 Task: Open a blank sheet, save the file as Volunteerism.doc and add heading 'Volunteerism'Volunteerism ,with the parapraph,with the parapraph Volunteering offers numerous benefits, both for individuals and communities. It provides a sense of purpose, promotes personal growth, and fosters a stronger sense of empathy and social connection. Volunteering can make a positive impact on society while bringing fulfillment and satisfaction to the volunteers themselves.Apply Font Style Alef And font size 12. Apply font style in  Heading Bodoni MT and font size 16 Change heading alignment to  Left
Action: Mouse moved to (21, 22)
Screenshot: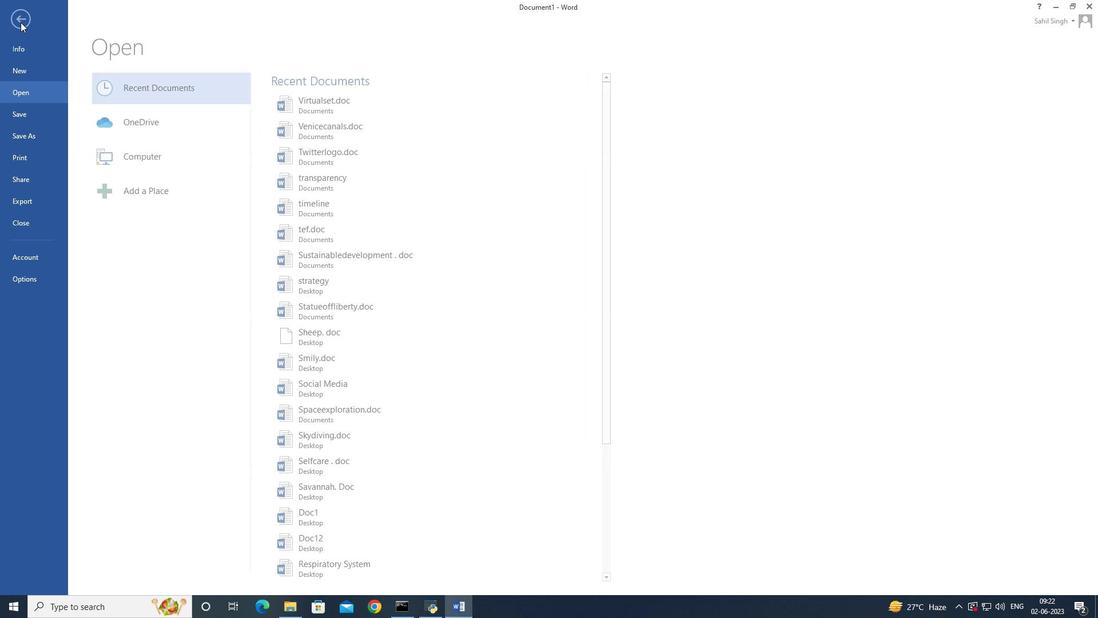 
Action: Mouse pressed left at (21, 22)
Screenshot: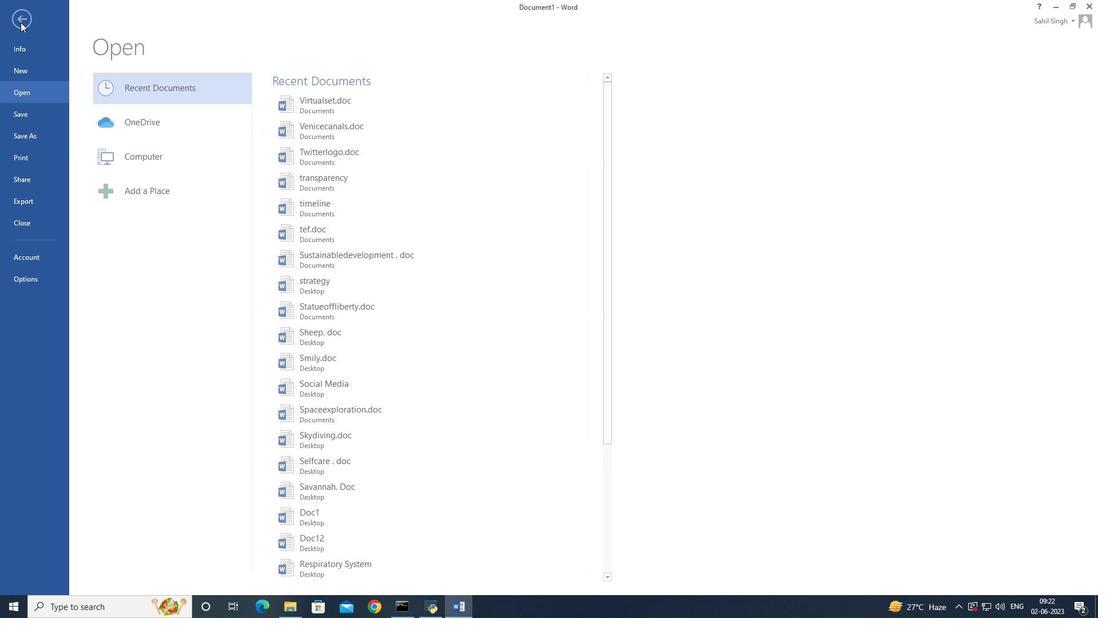 
Action: Mouse moved to (37, 68)
Screenshot: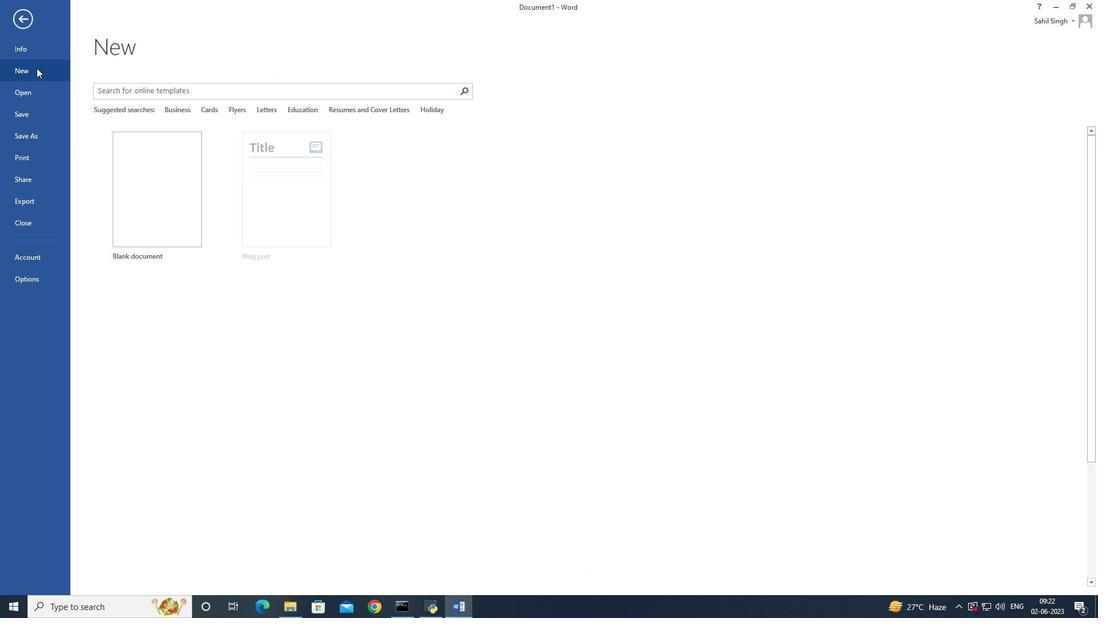 
Action: Mouse pressed left at (37, 68)
Screenshot: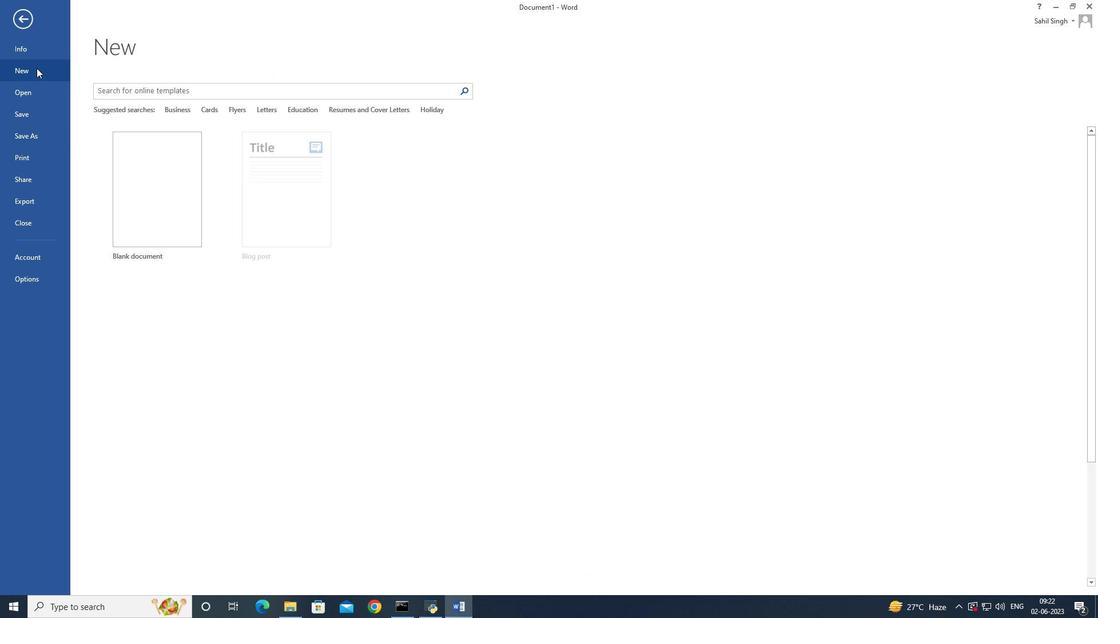 
Action: Mouse moved to (150, 175)
Screenshot: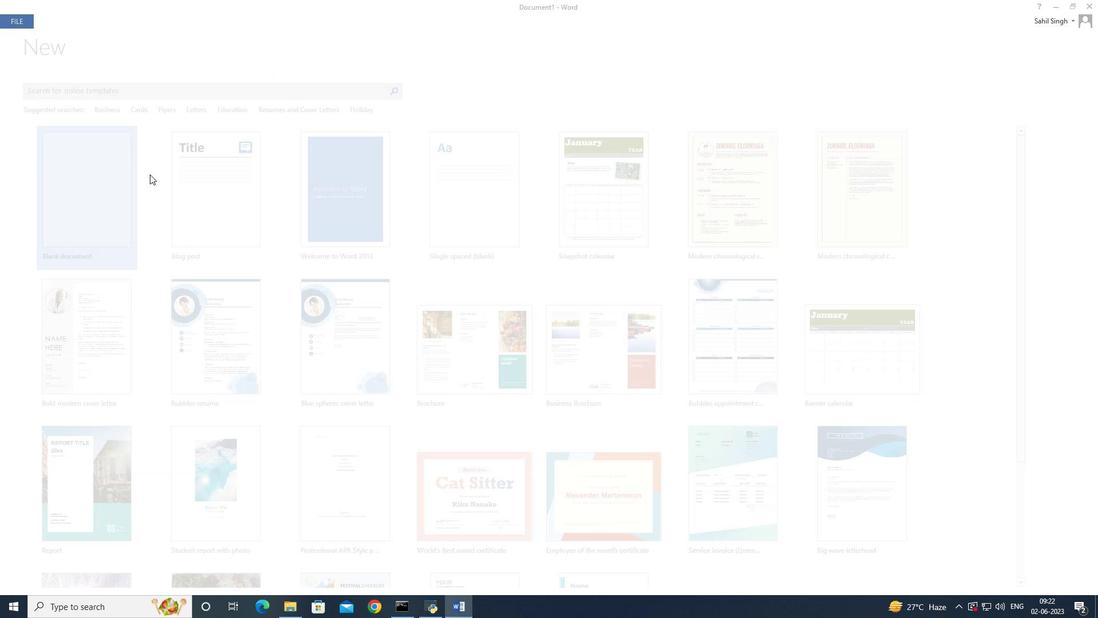 
Action: Mouse pressed left at (150, 175)
Screenshot: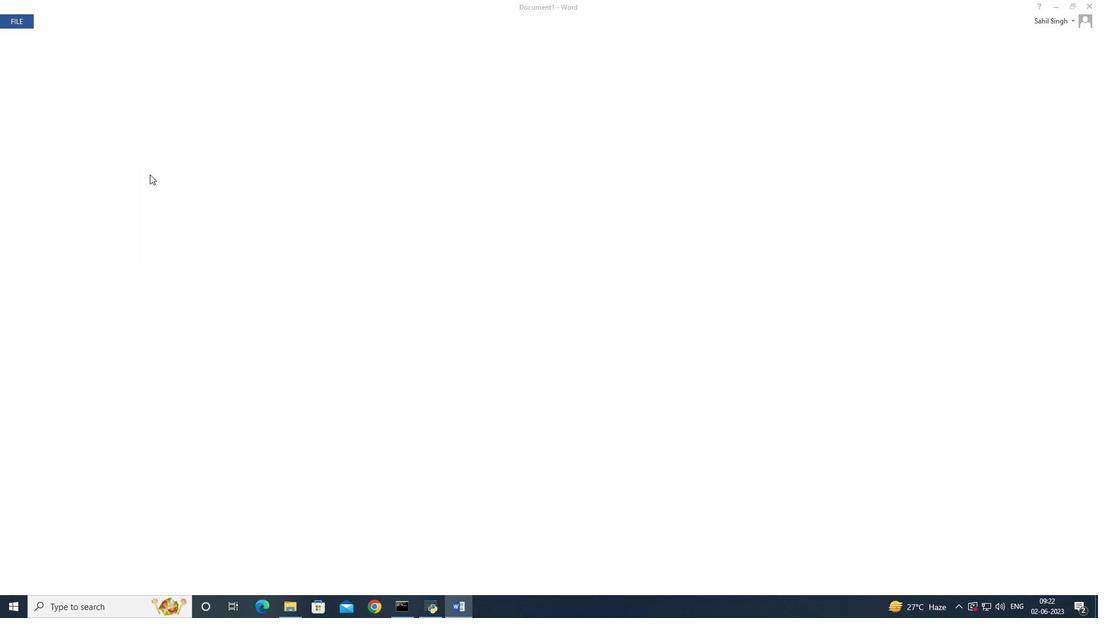 
Action: Mouse moved to (17, 21)
Screenshot: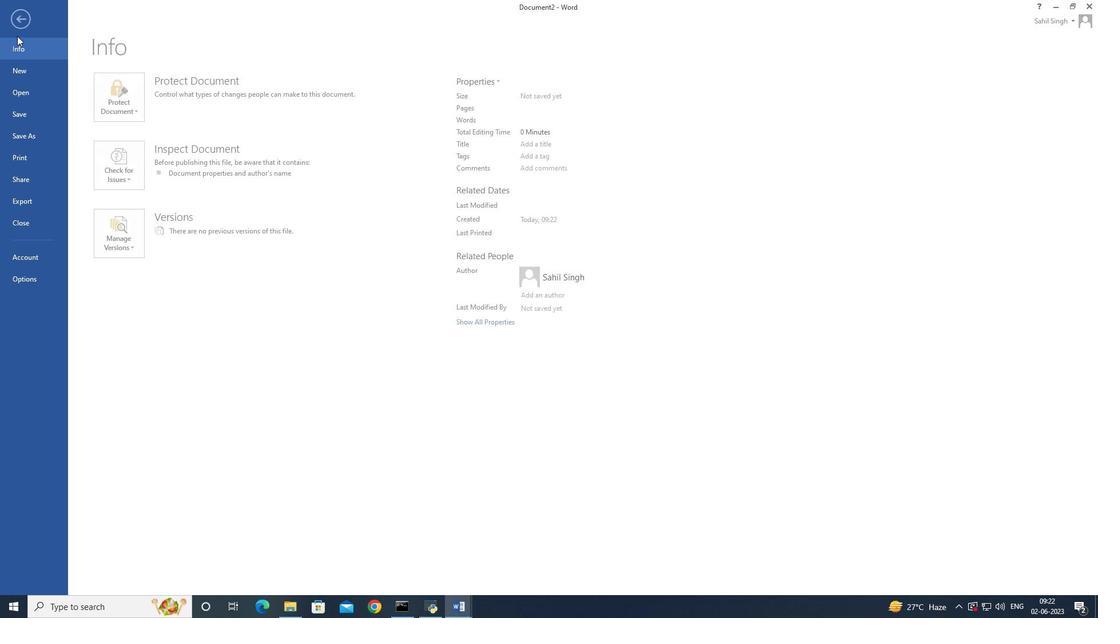 
Action: Mouse pressed left at (17, 21)
Screenshot: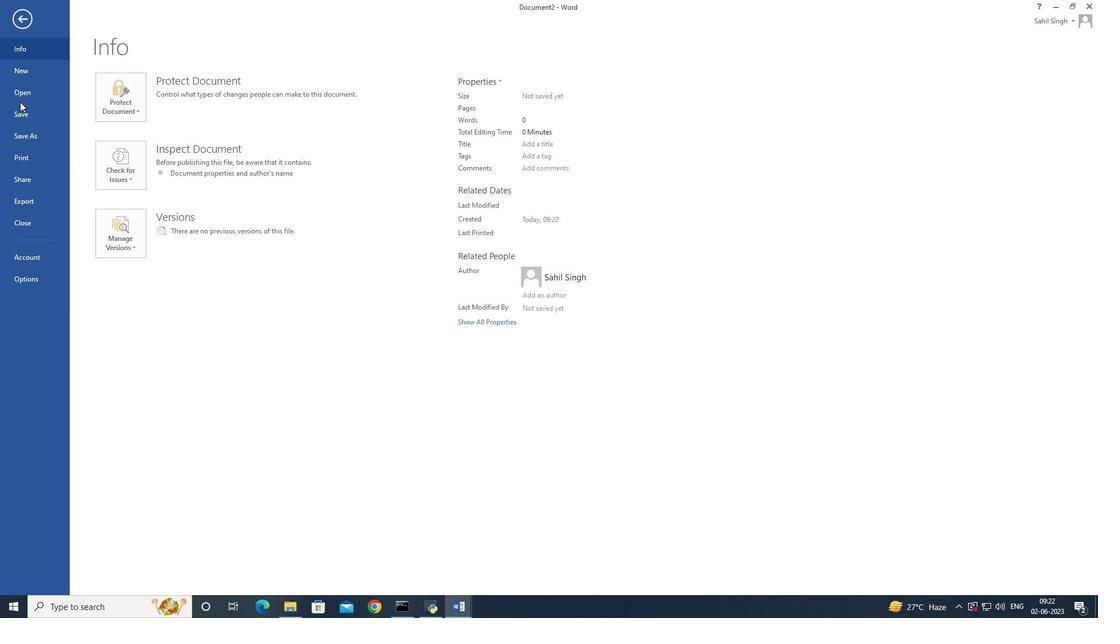 
Action: Mouse moved to (45, 134)
Screenshot: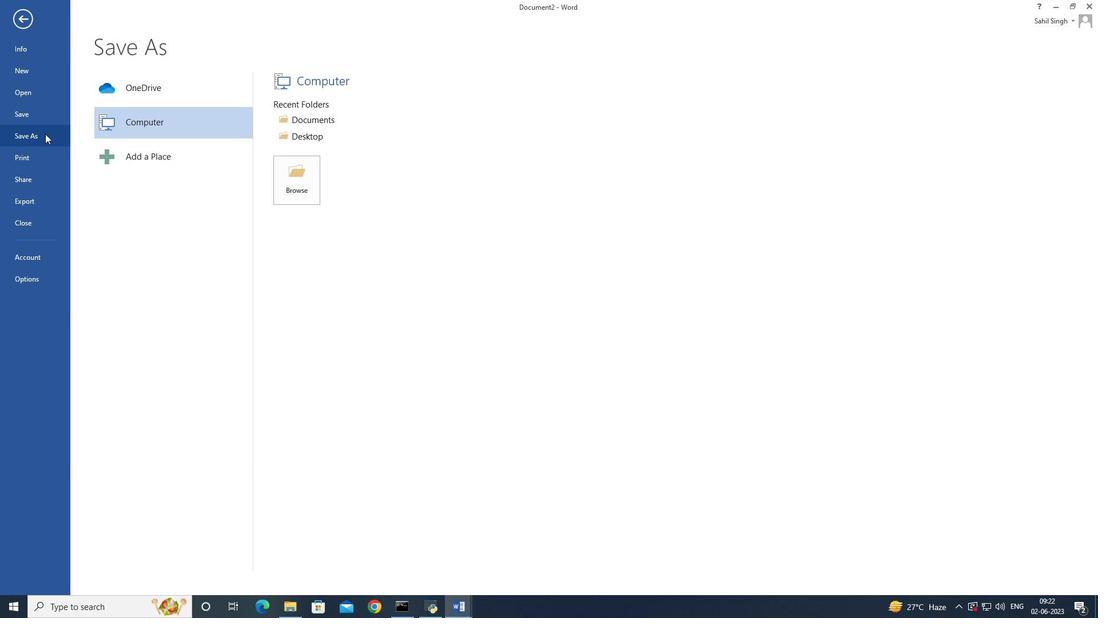 
Action: Mouse pressed left at (45, 134)
Screenshot: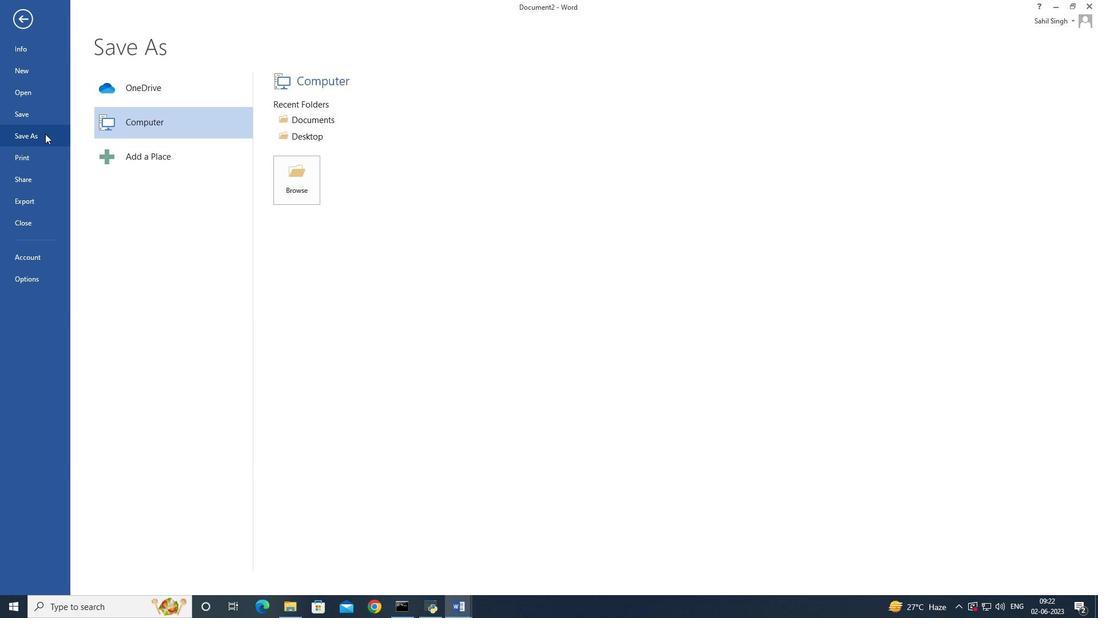 
Action: Mouse moved to (340, 119)
Screenshot: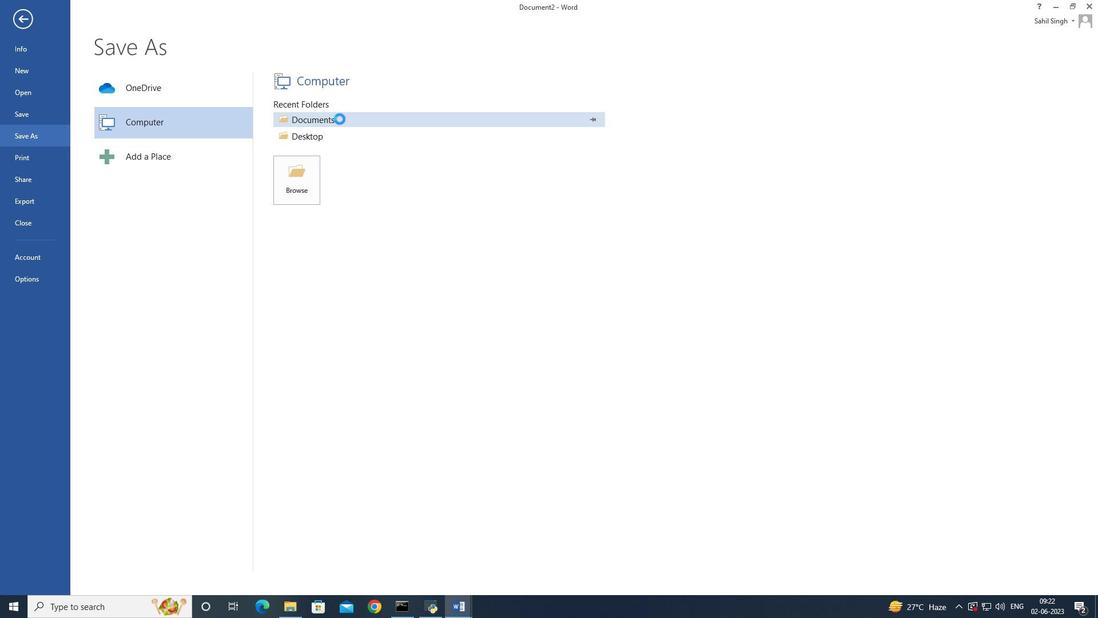 
Action: Mouse pressed left at (340, 119)
Screenshot: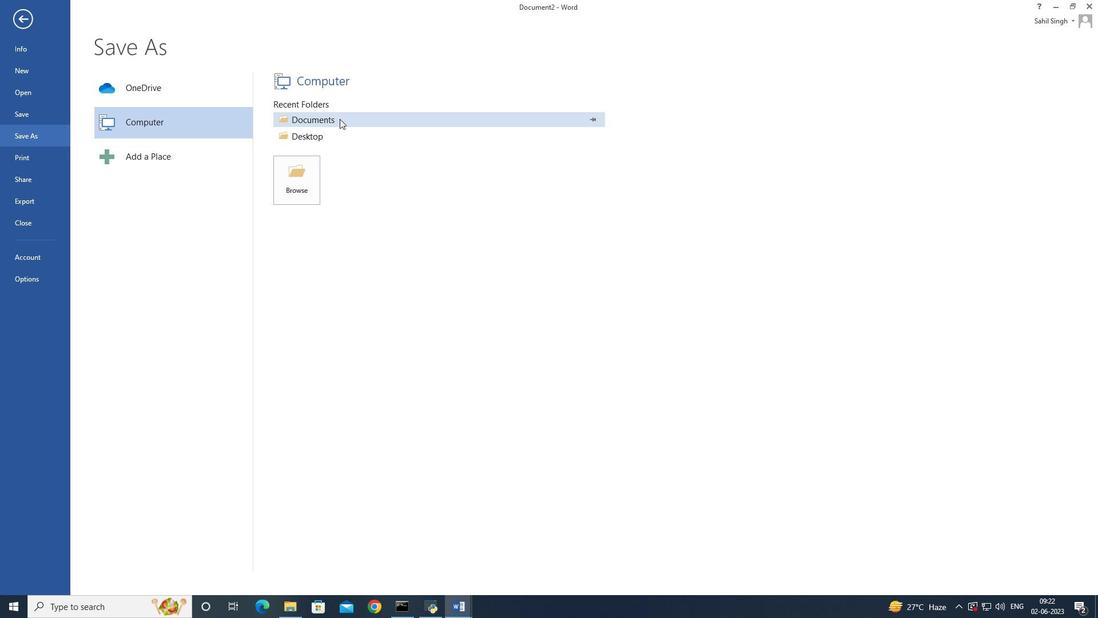
Action: Mouse moved to (124, 255)
Screenshot: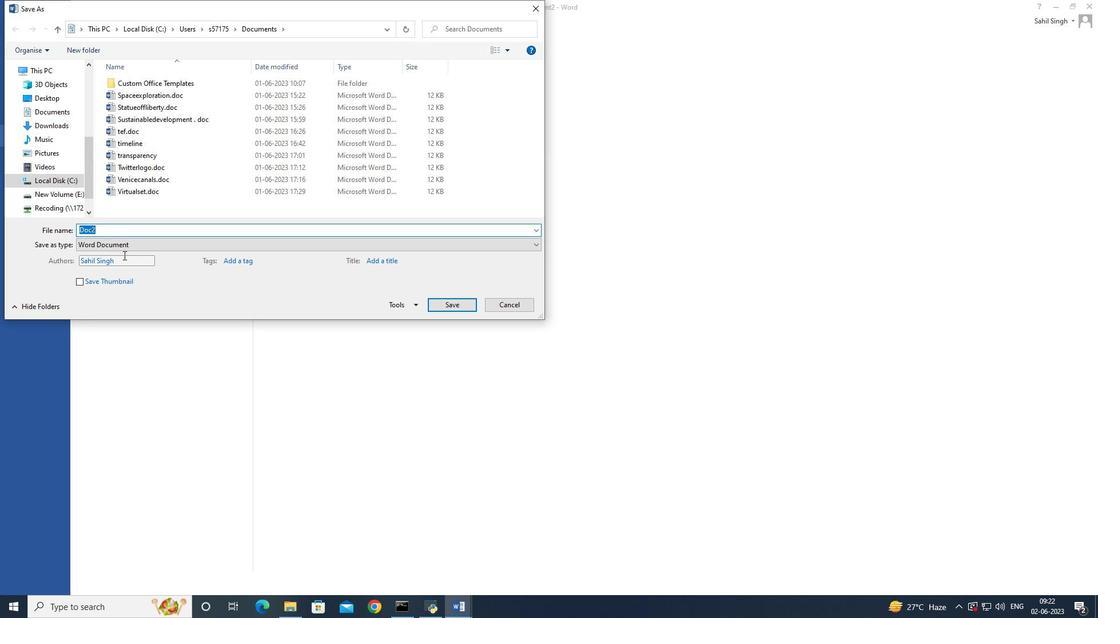 
Action: Key pressed <Key.backspace><Key.shift>Volunteerisn<Key.backspace>m.<Key.space>doc
Screenshot: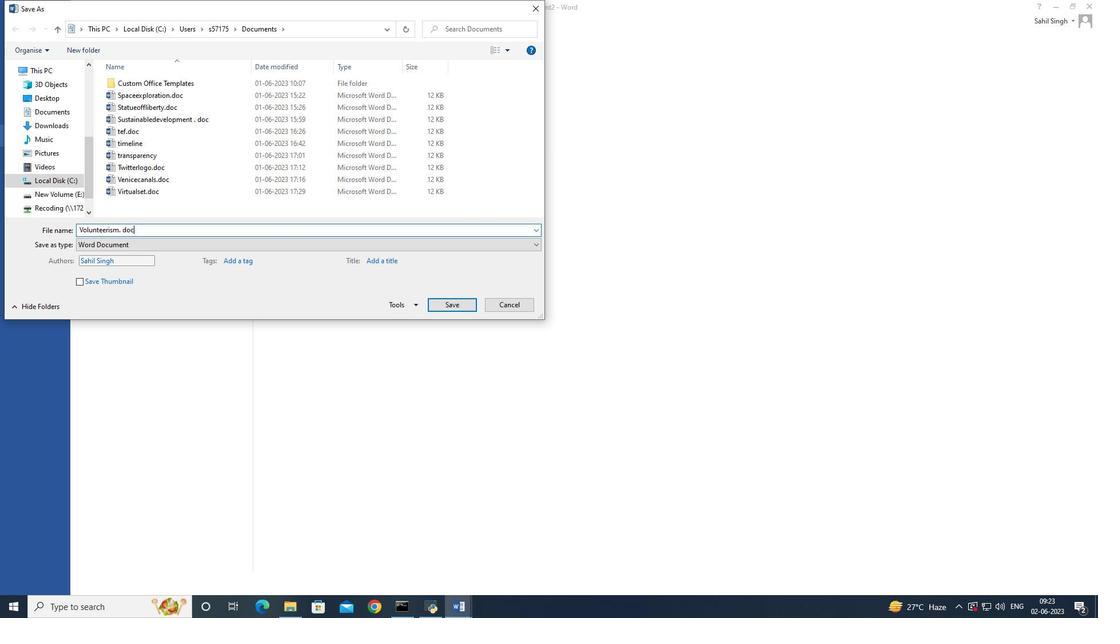 
Action: Mouse moved to (448, 306)
Screenshot: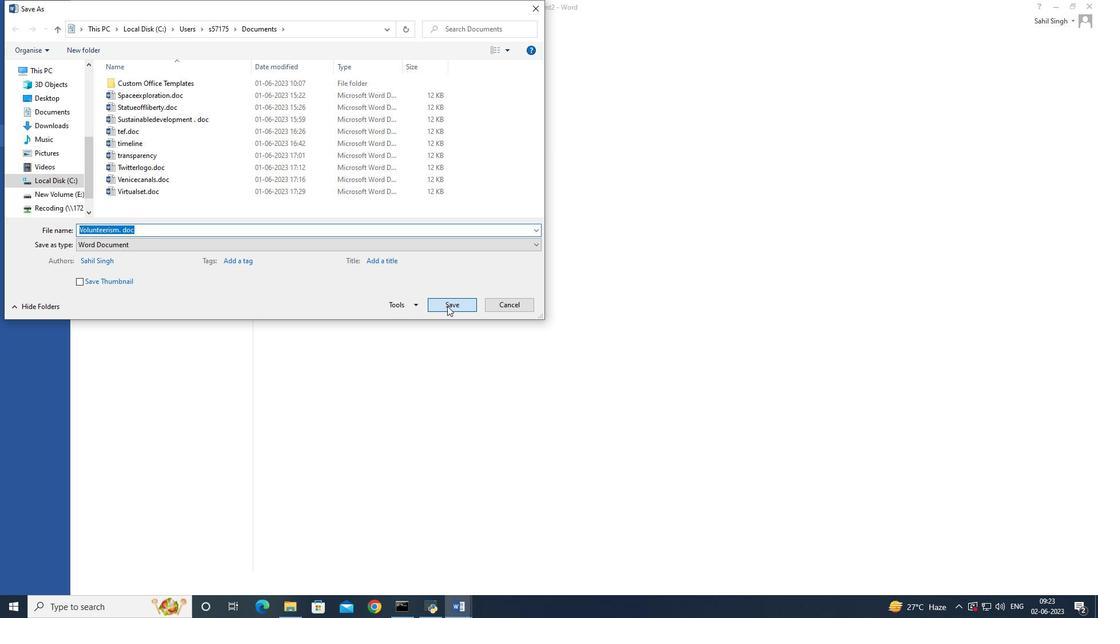 
Action: Mouse pressed left at (448, 306)
Screenshot: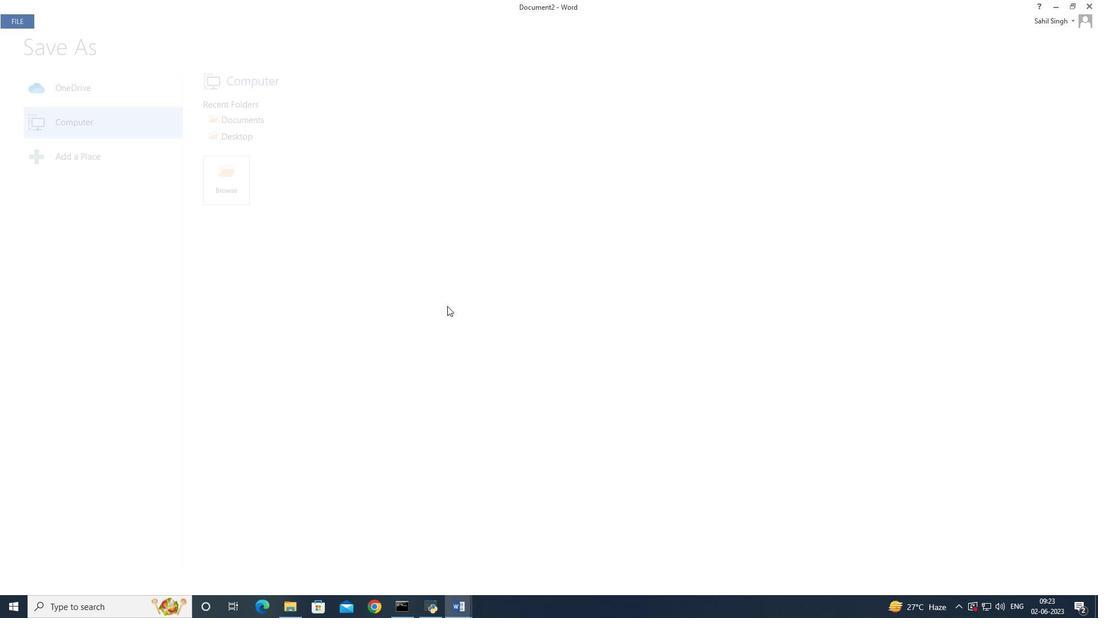
Action: Mouse moved to (429, 51)
Screenshot: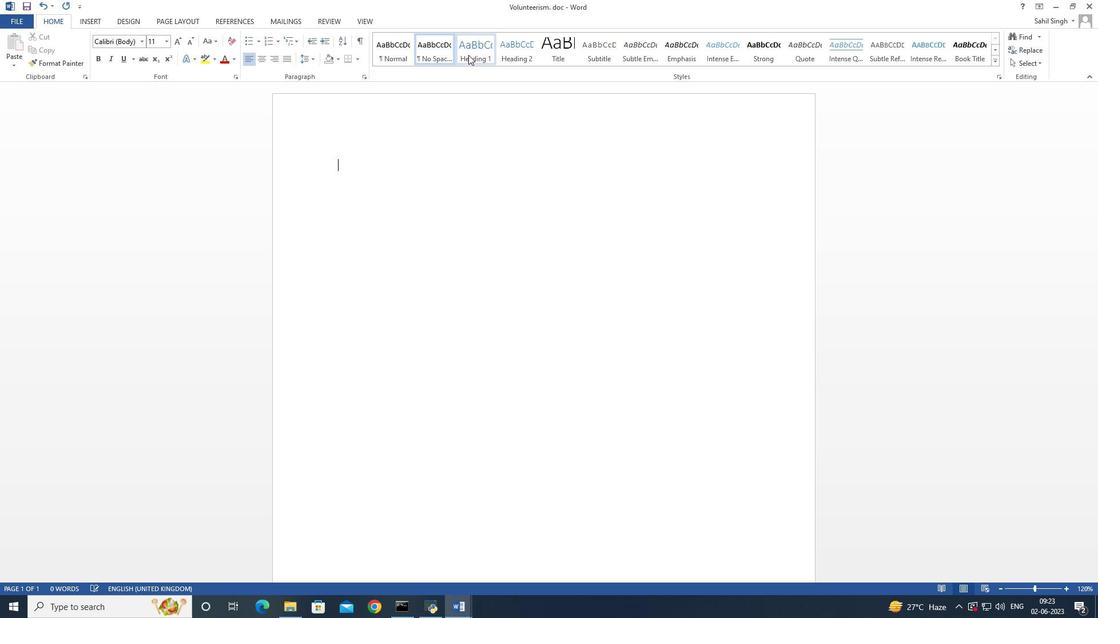 
Action: Mouse pressed left at (429, 51)
Screenshot: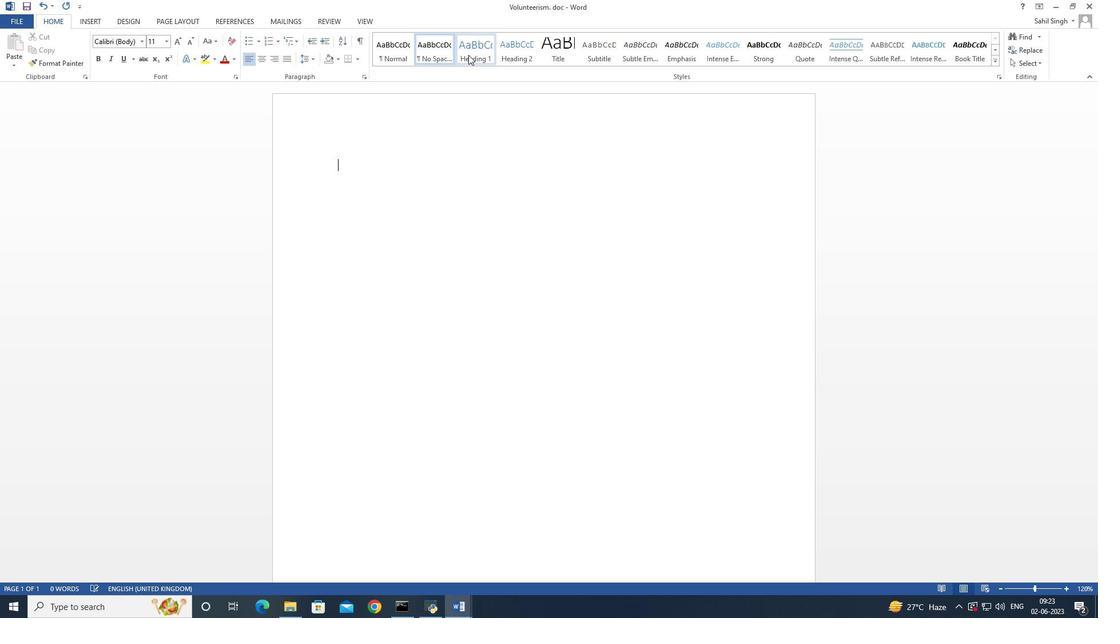 
Action: Mouse moved to (470, 55)
Screenshot: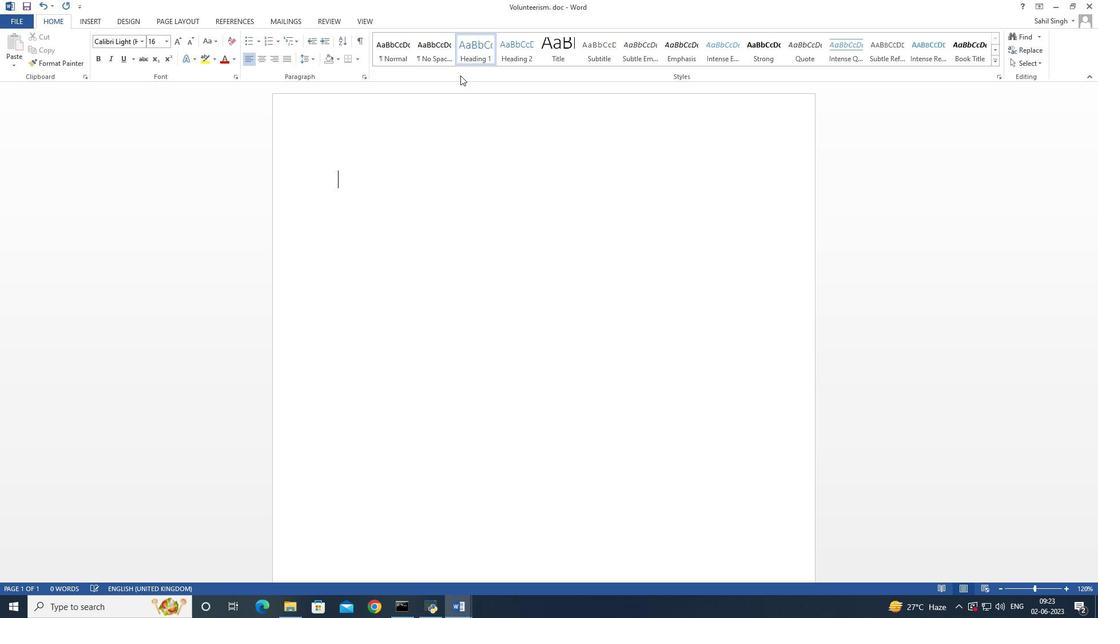 
Action: Mouse pressed left at (470, 55)
Screenshot: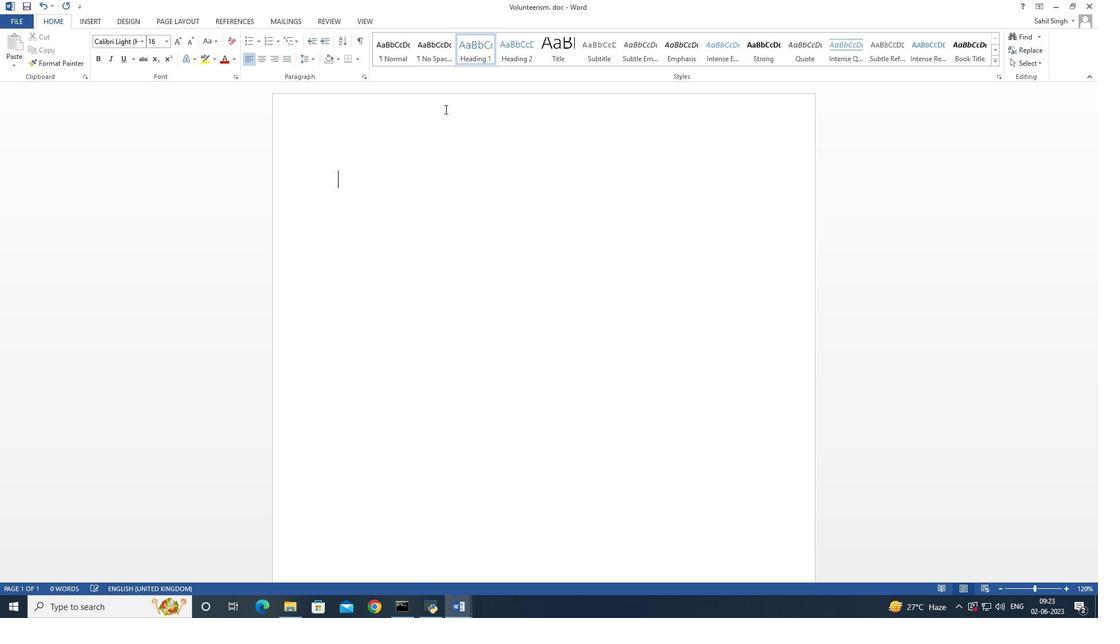 
Action: Mouse moved to (444, 117)
Screenshot: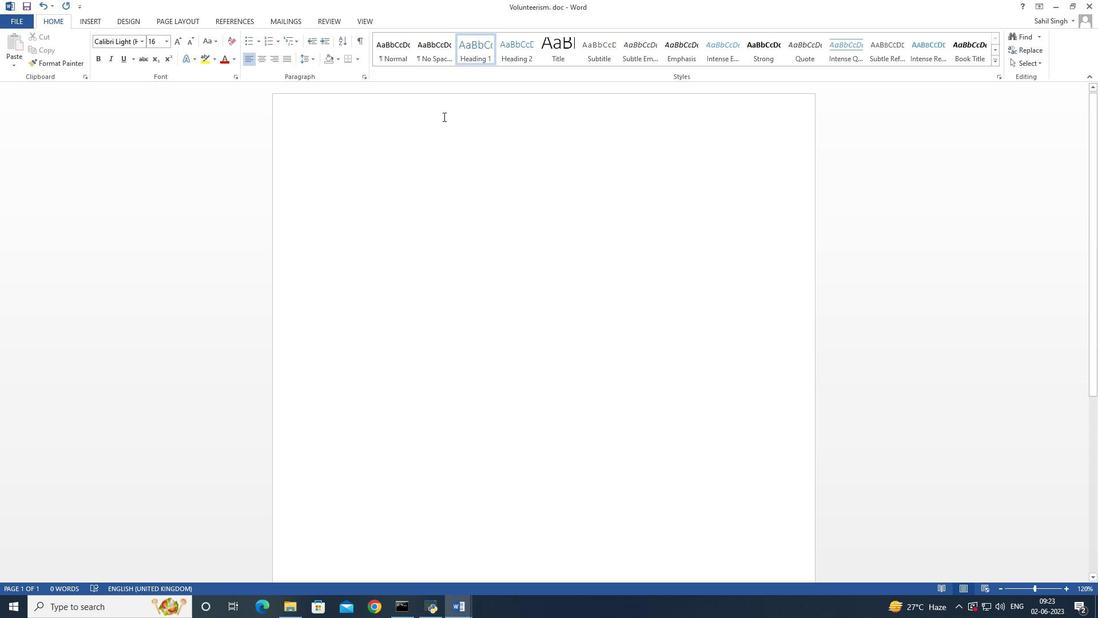 
Action: Key pressed <Key.shift><Key.shift><Key.shift><Key.shift><Key.shift>Volunteerism<Key.space><Key.space><Key.enter><Key.shift>Volunteerism<Key.space>with<Key.space><Key.backspace><Key.backspace><Key.backspace><Key.backspace><Key.backspace>offers<Key.space>numerous<Key.space>benefits<Key.space>,<Key.space><Key.backspace><Key.backspace><Key.backspace>,<Key.space>both<Key.space>for<Key.space>individuals<Key.space>and<Key.space>communities<Key.space>,.<Key.backspace><Key.backspace>,<Key.backspace><Key.backspace>.<Key.space>it<Key.space>provides<Key.space>a<Key.space>sense<Key.space>of<Key.space>purpose<Key.space>promotes<Key.space>personal<Key.space>growth<Key.space>,<Key.space><Key.backspace><Key.backspace><Key.backspace>,<Key.space>and<Key.space>fosters<Key.space>a<Key.space>stronger<Key.space>sense<Key.space>of<Key.space>empathy<Key.space>and<Key.space>social<Key.space>connection.<Key.space>volunteering<Key.space>can<Key.space>make<Key.space>a<Key.space>p<Key.backspace><Key.backspace>
Screenshot: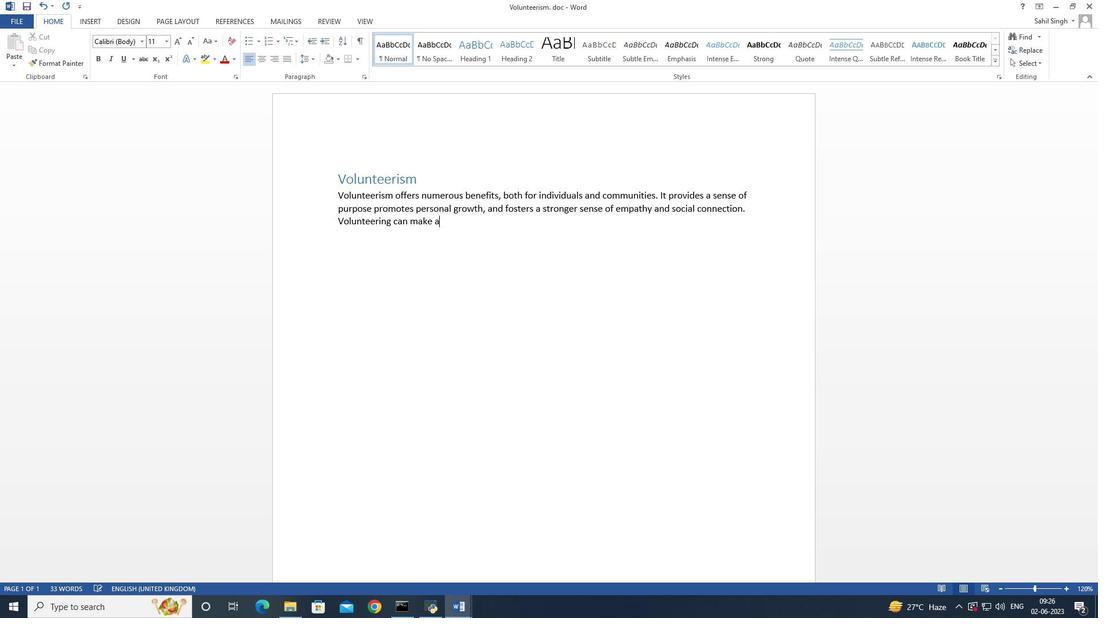 
Action: Mouse moved to (504, 263)
Screenshot: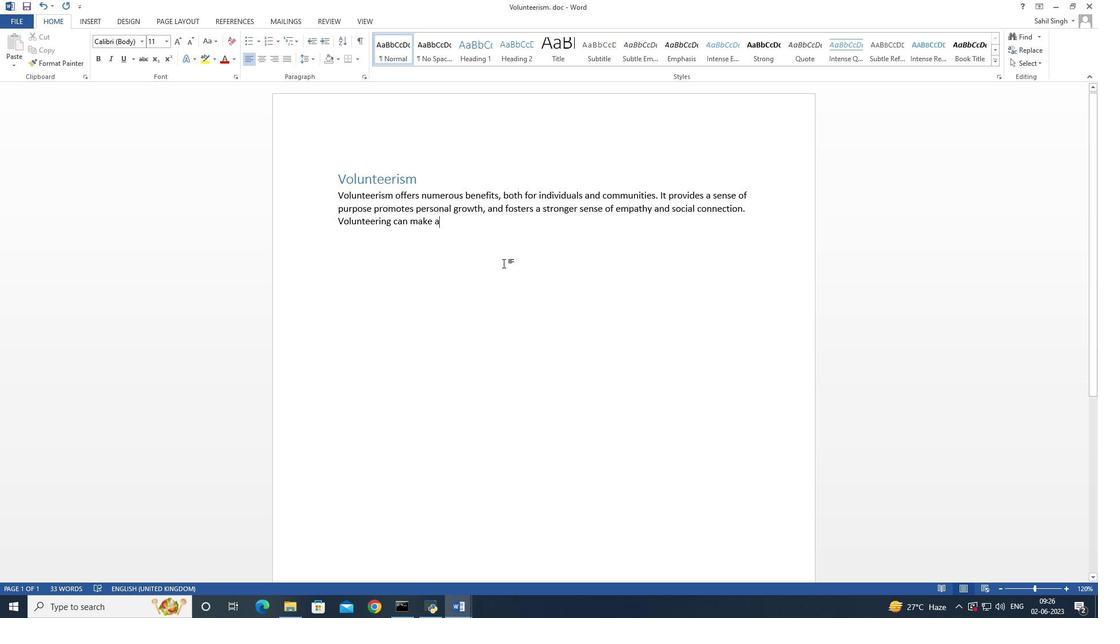 
Action: Key pressed <Key.space>
Screenshot: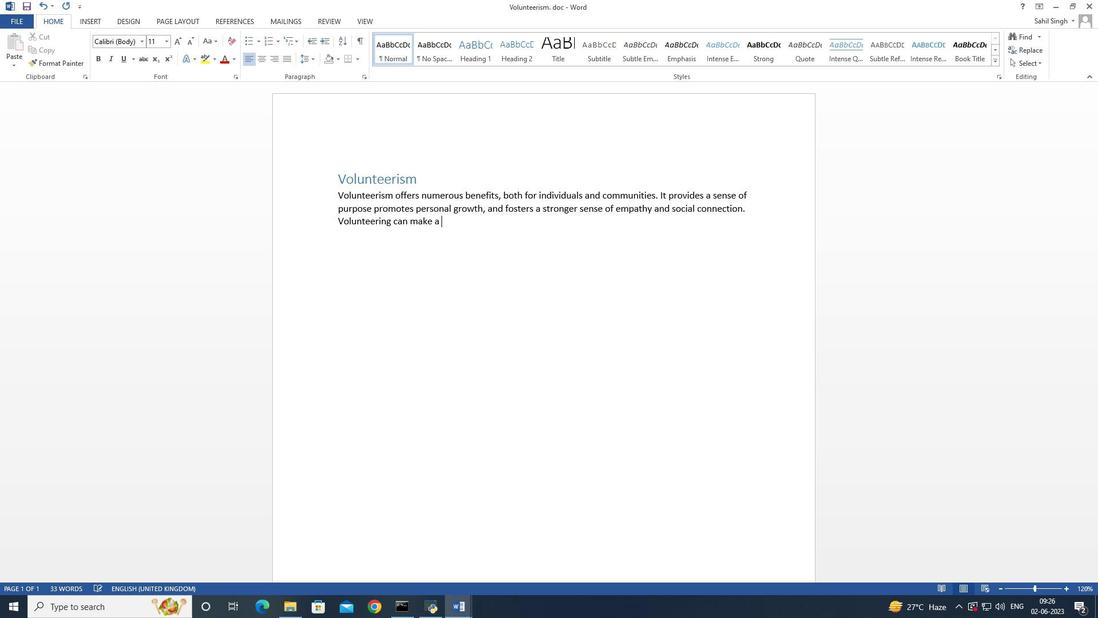 
Action: Mouse moved to (499, 242)
Screenshot: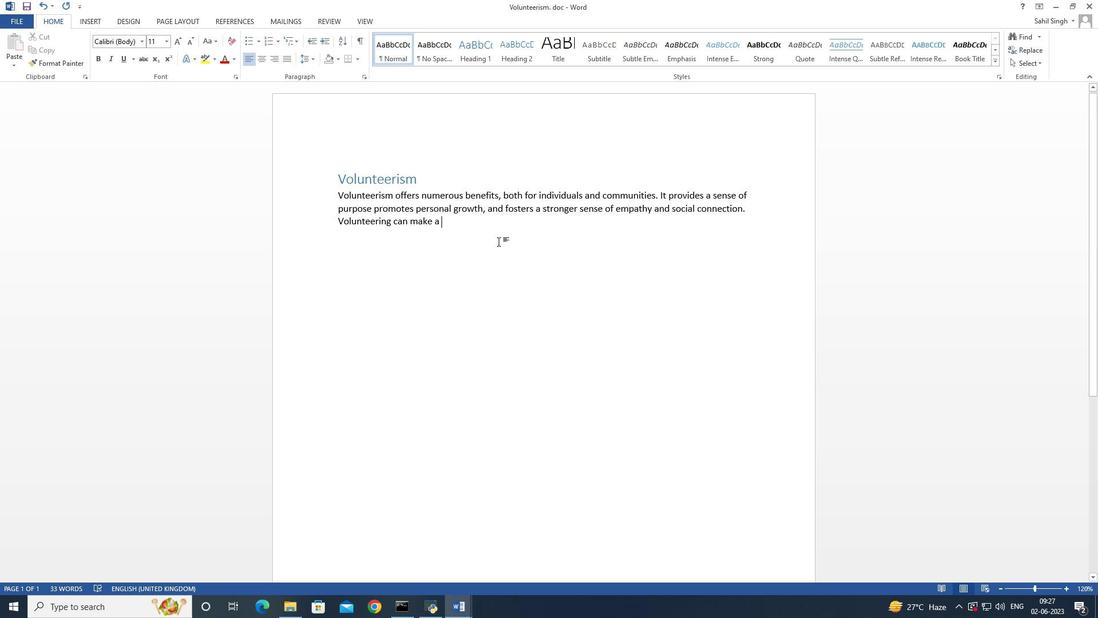 
Action: Key pressed positive<Key.space>impact<Key.space>on<Key.space>society<Key.space>while<Key.space>bringing<Key.space>fulfillment<Key.space>and<Key.space>satisfaction<Key.space>to<Key.space>the<Key.space>volunteering<Key.space>can<Key.space><Key.backspace><Key.backspace><Key.backspace><Key.backspace>them<Key.space>selves.
Screenshot: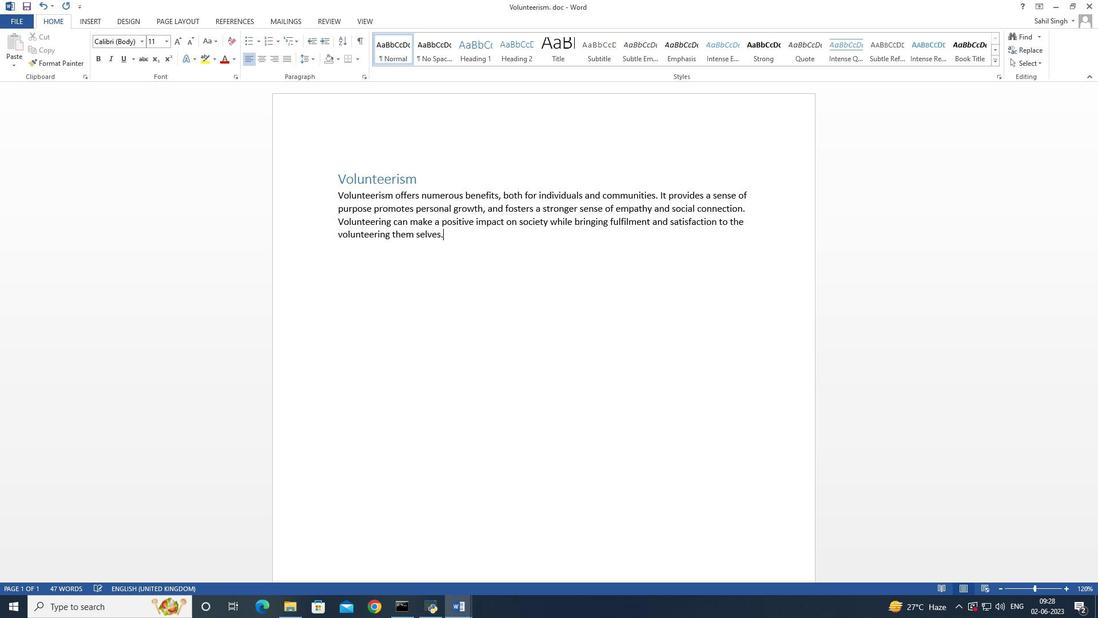 
Action: Mouse moved to (450, 236)
Screenshot: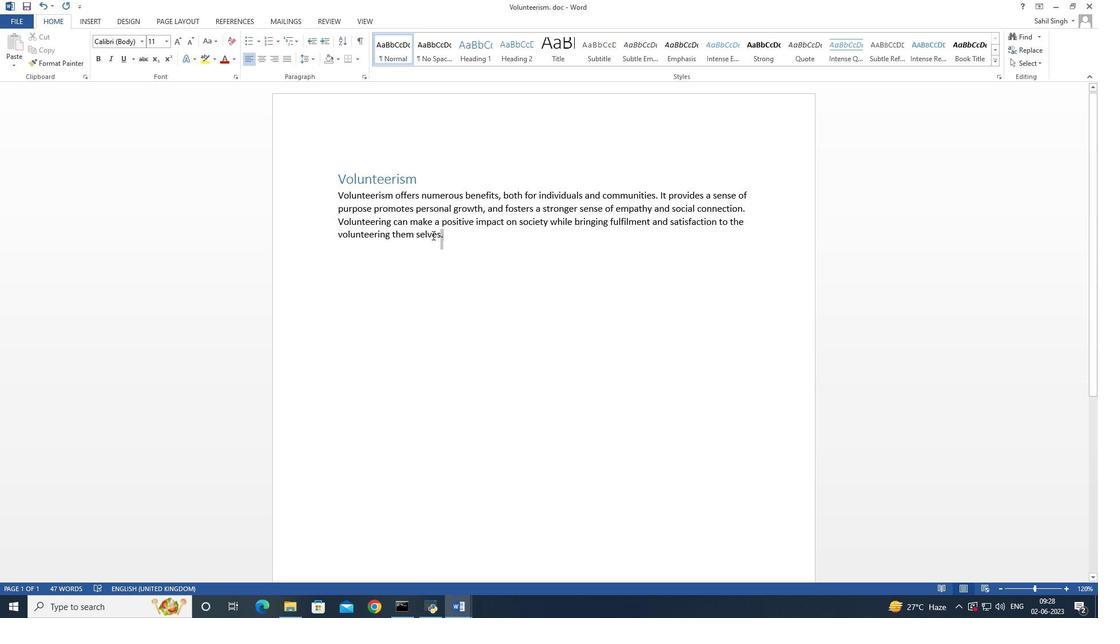 
Action: Mouse pressed left at (450, 236)
Screenshot: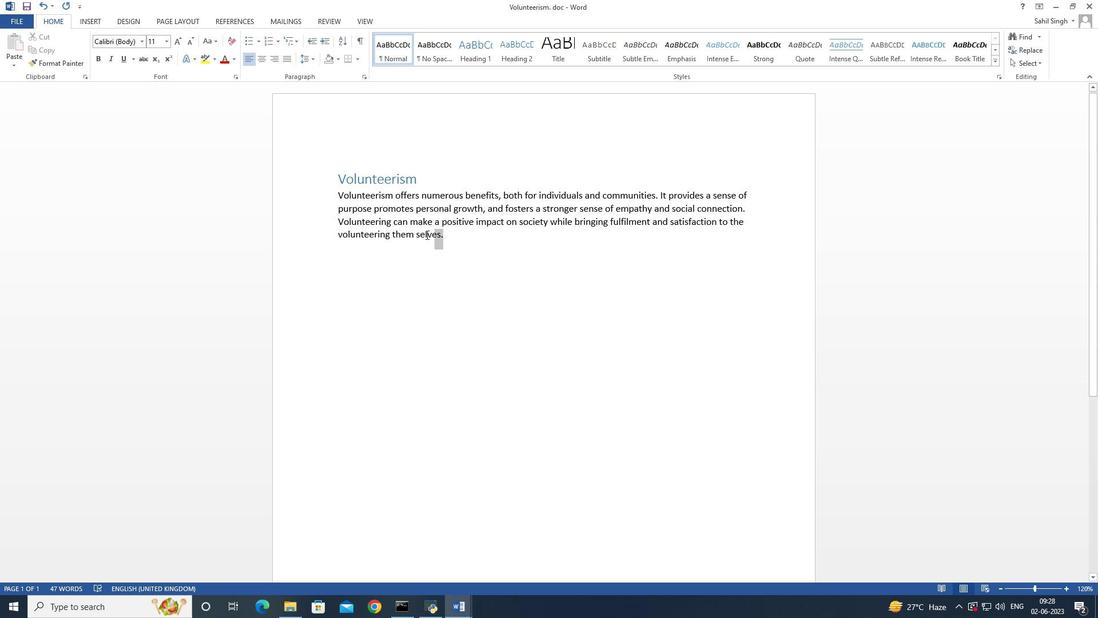 
Action: Mouse moved to (374, 159)
Screenshot: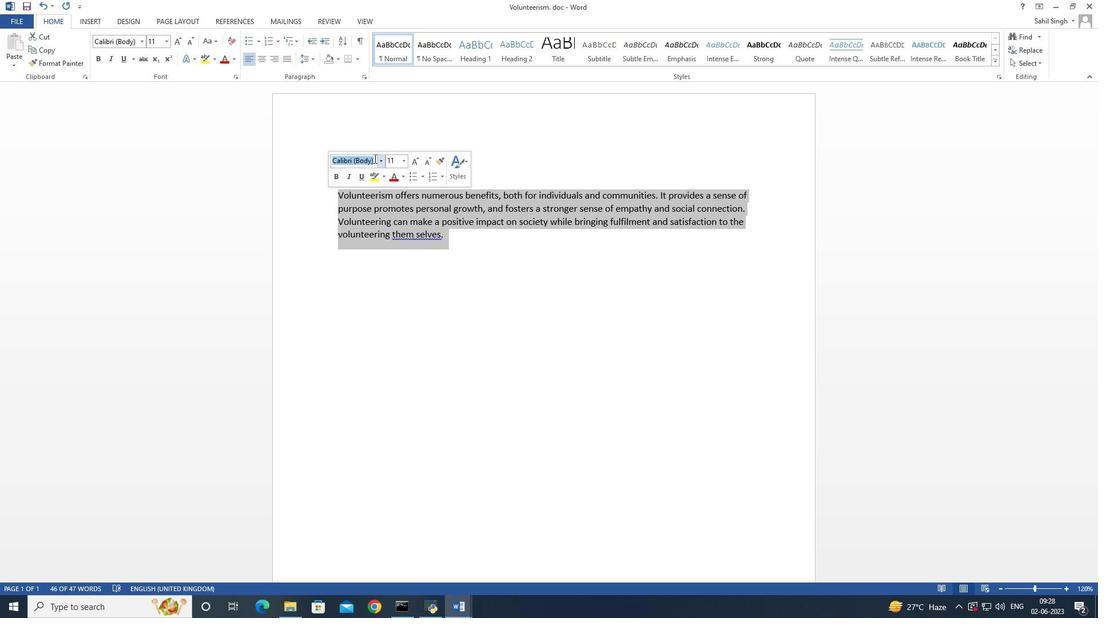 
Action: Mouse pressed left at (374, 159)
Screenshot: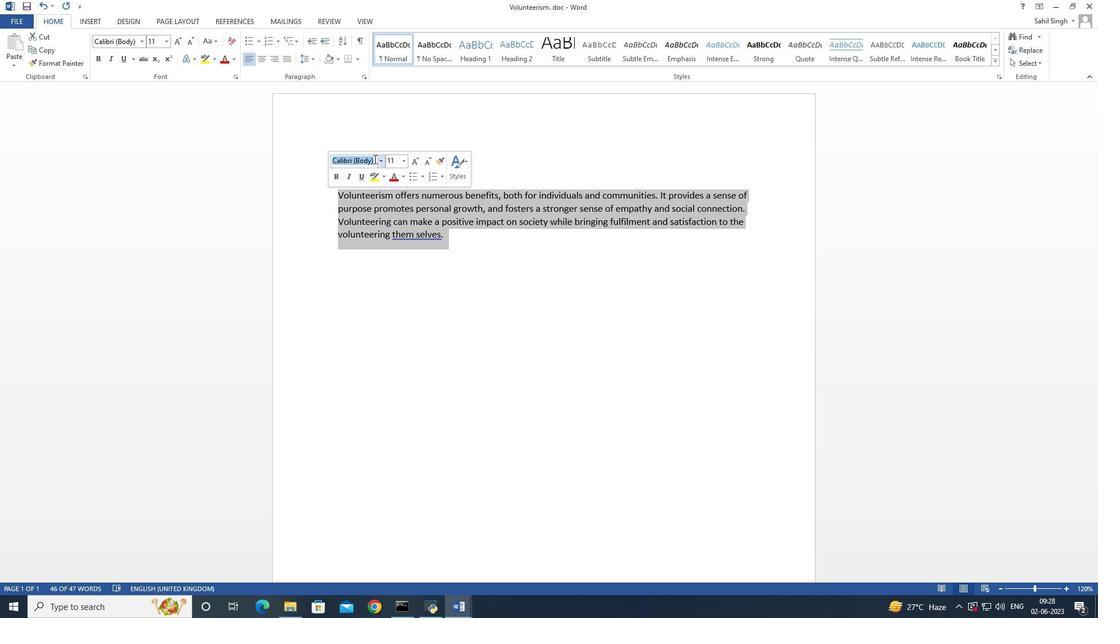 
Action: Mouse moved to (374, 159)
Screenshot: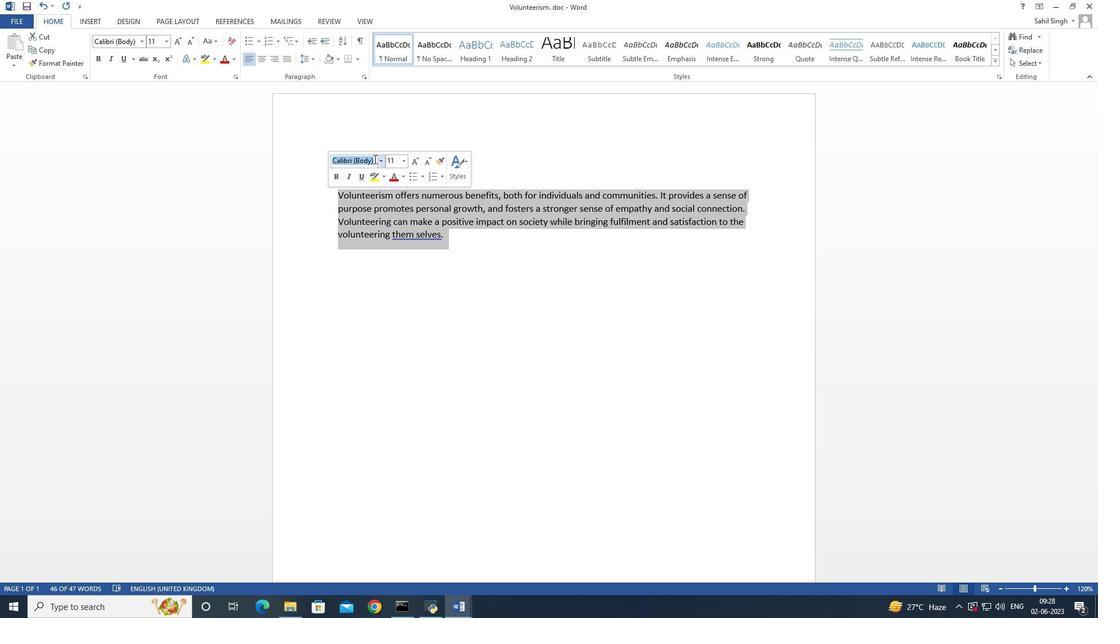 
Action: Key pressed <Key.shift>A<Key.enter>
Screenshot: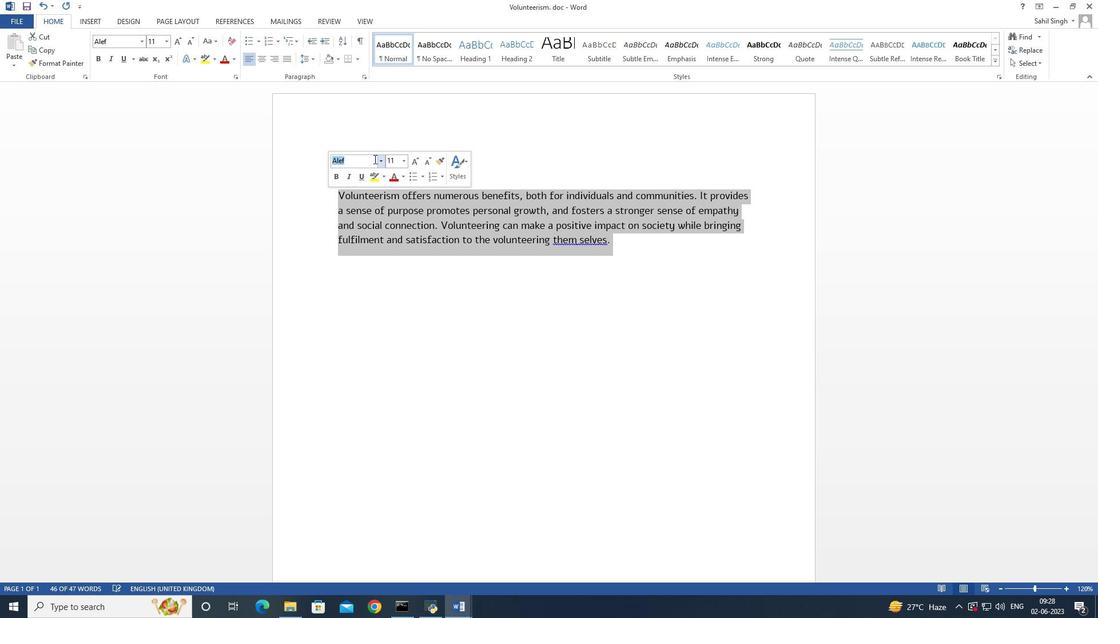 
Action: Mouse moved to (583, 418)
Screenshot: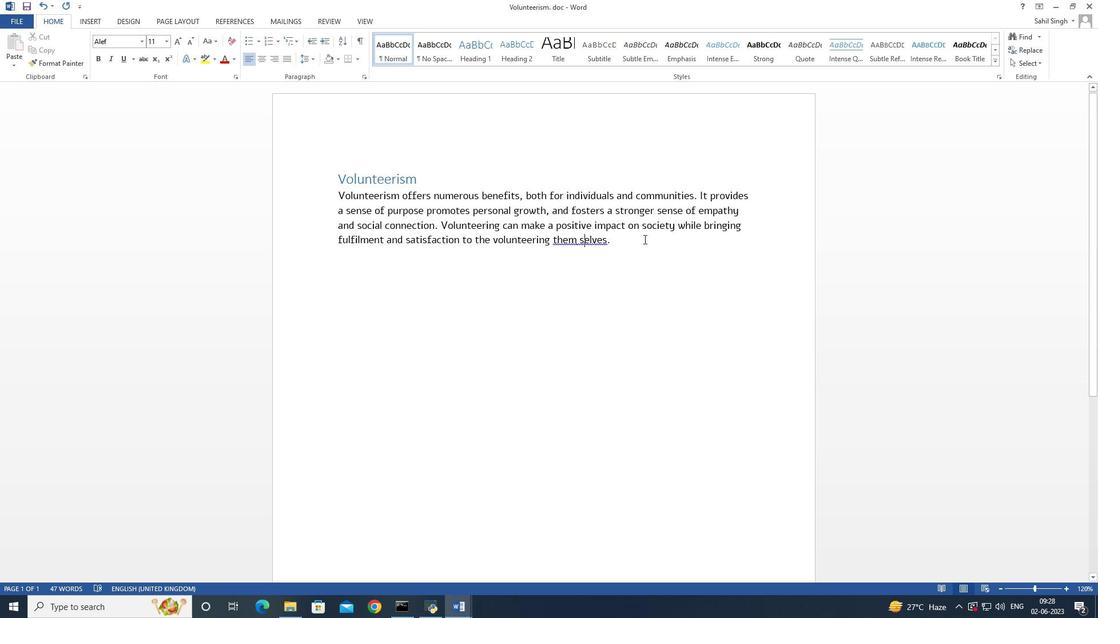 
Action: Mouse pressed left at (583, 418)
Screenshot: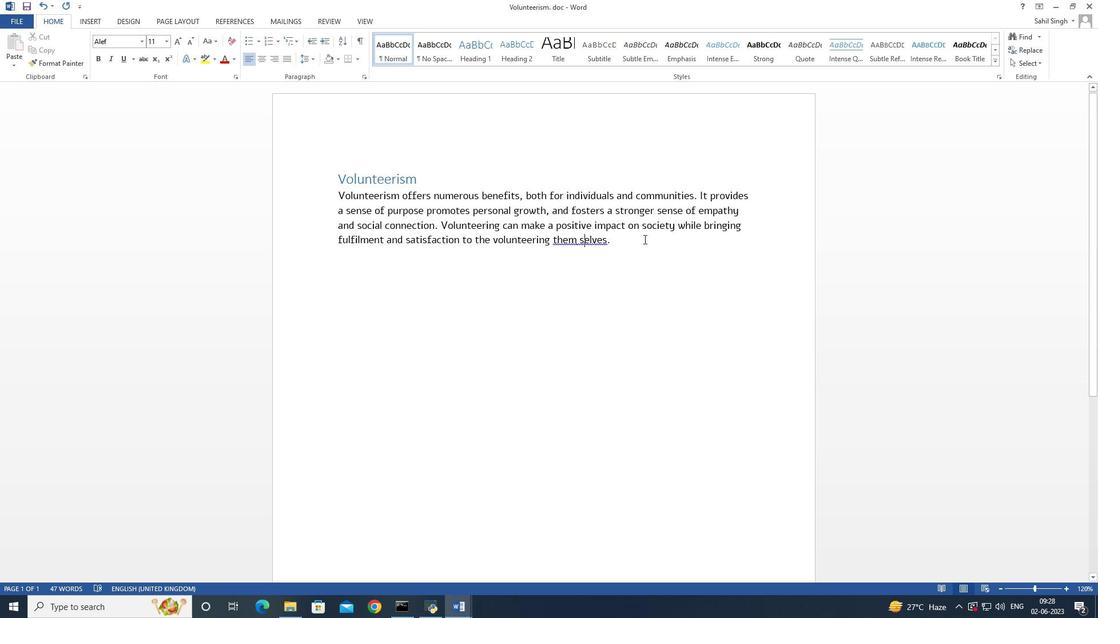 
Action: Mouse moved to (621, 241)
Screenshot: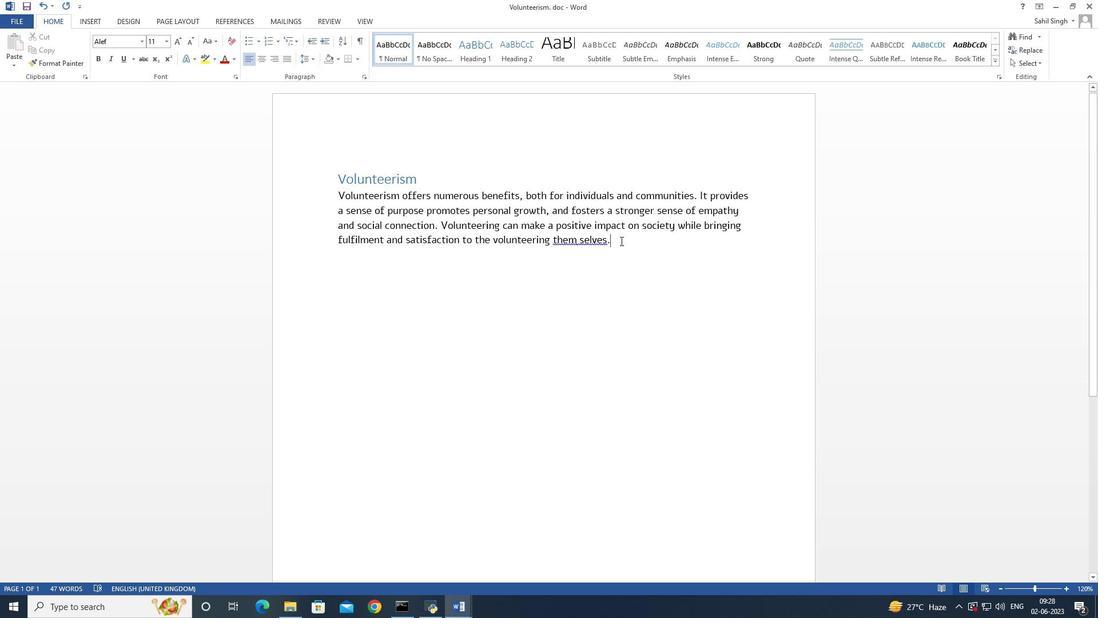 
Action: Mouse pressed left at (621, 241)
Screenshot: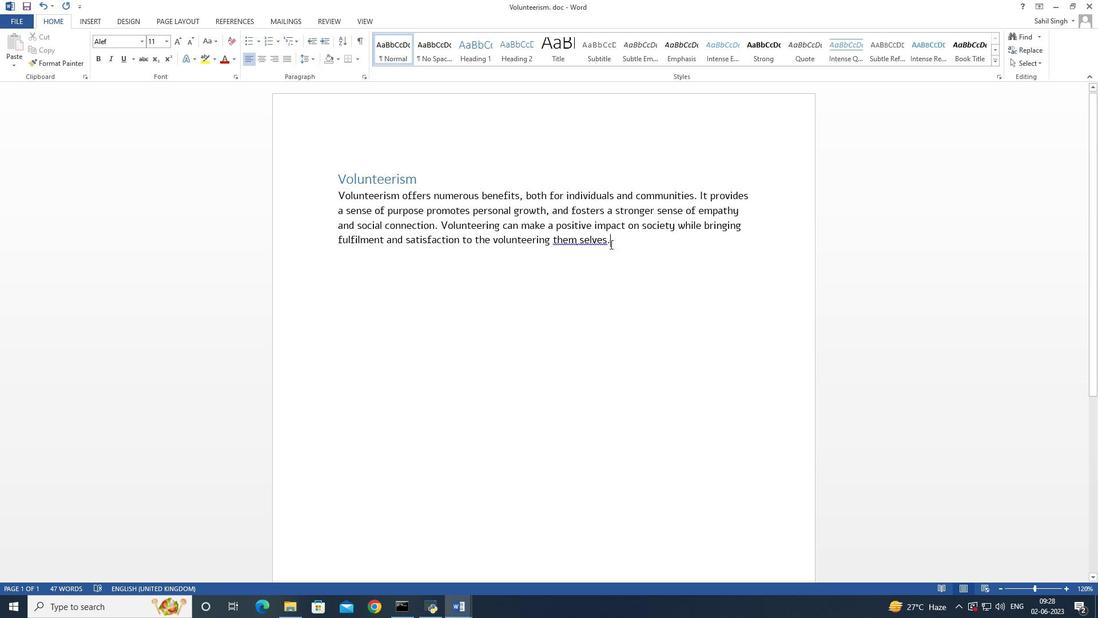 
Action: Mouse moved to (610, 244)
Screenshot: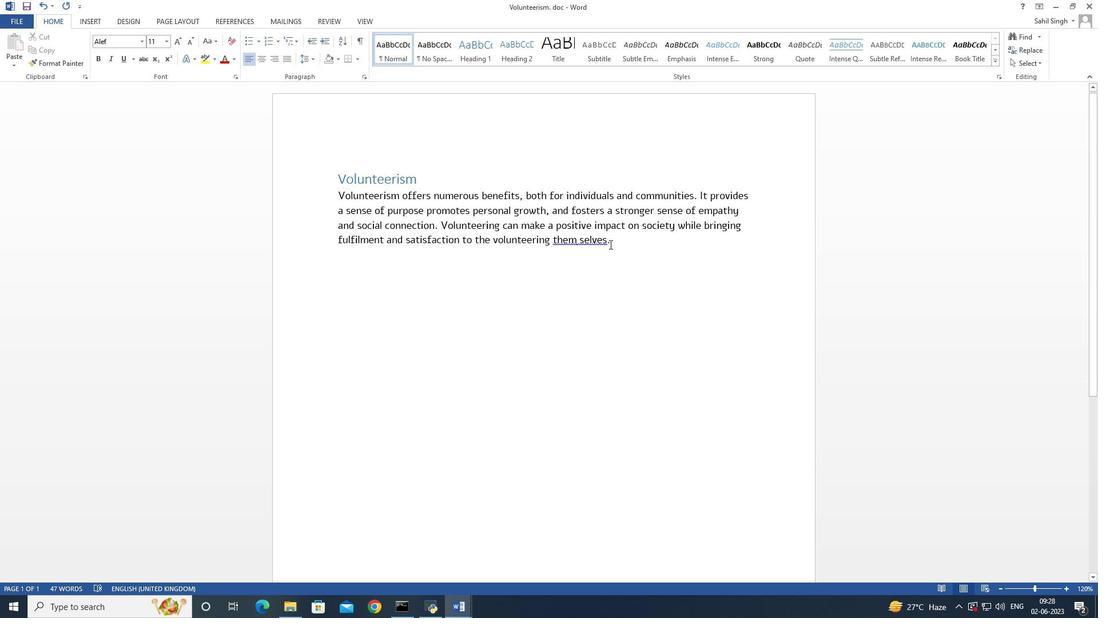
Action: Key pressed <Key.backspace><Key.space>
Screenshot: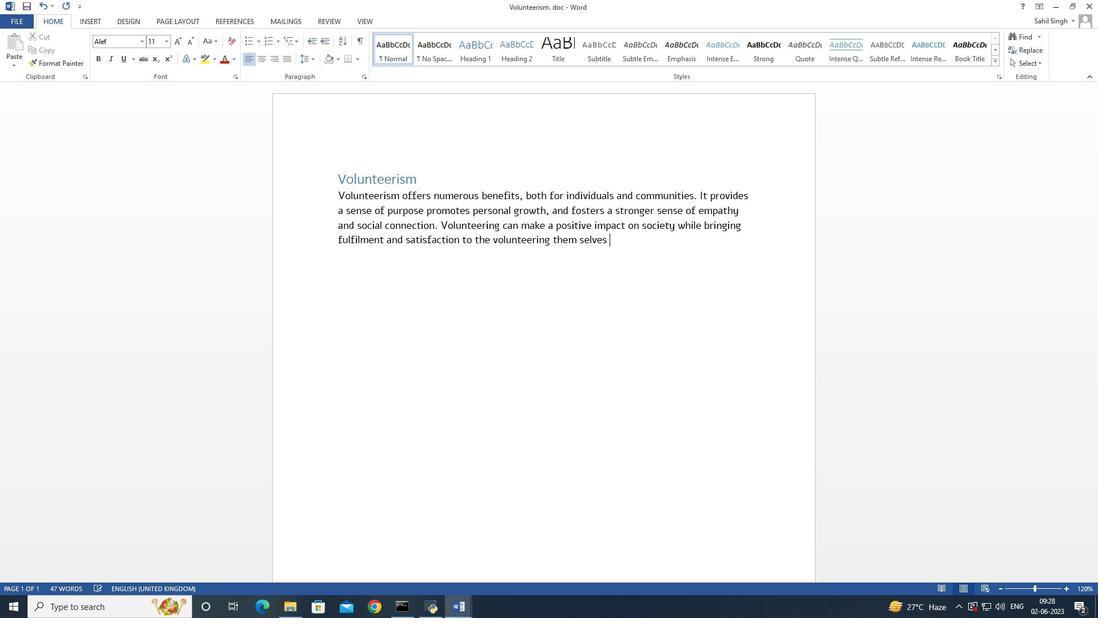 
Action: Mouse moved to (496, 318)
Screenshot: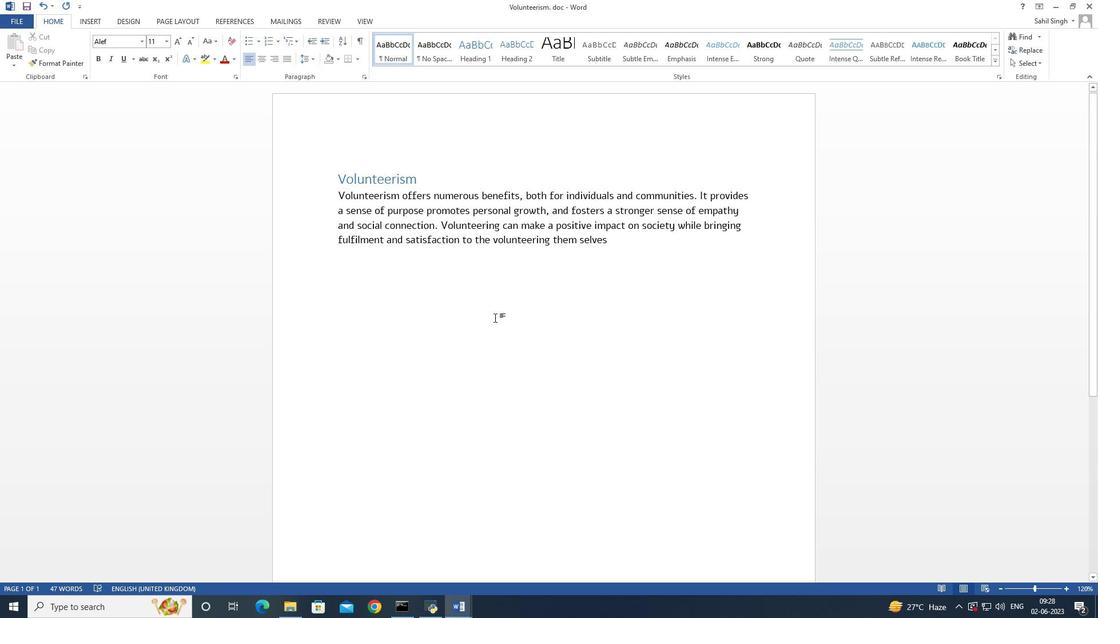 
Action: Key pressed .<Key.space>
Screenshot: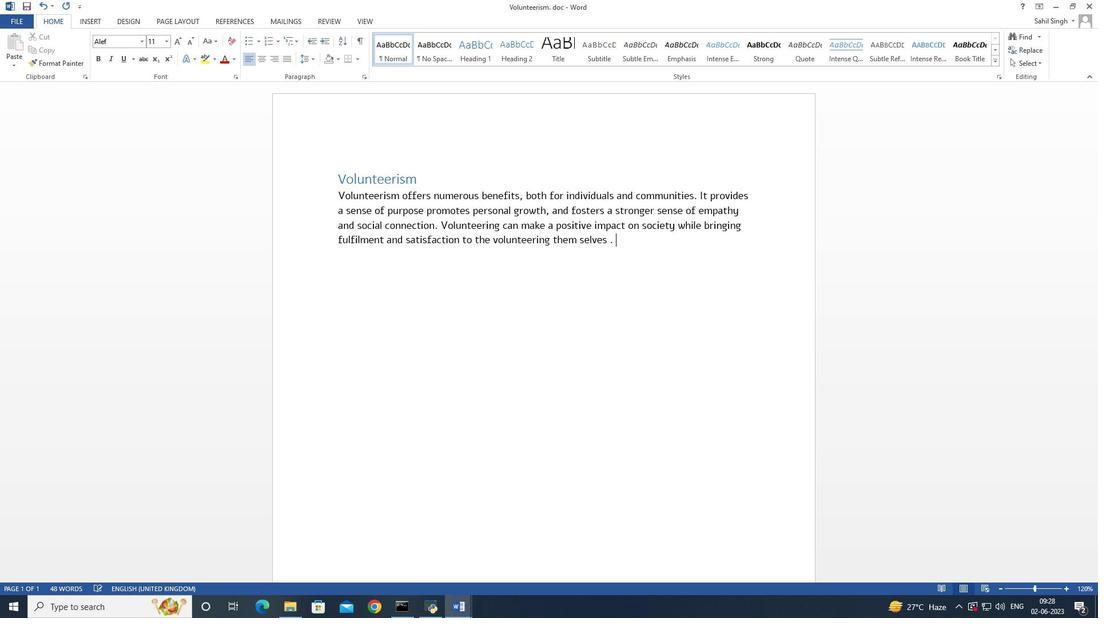 
Action: Mouse moved to (425, 177)
Screenshot: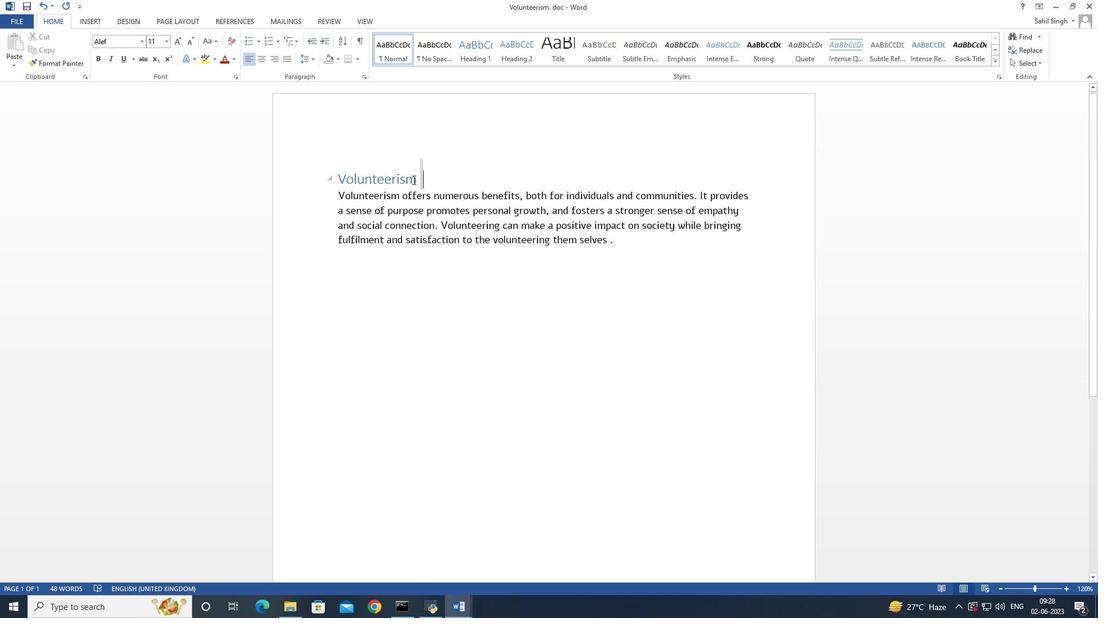 
Action: Mouse pressed left at (425, 177)
Screenshot: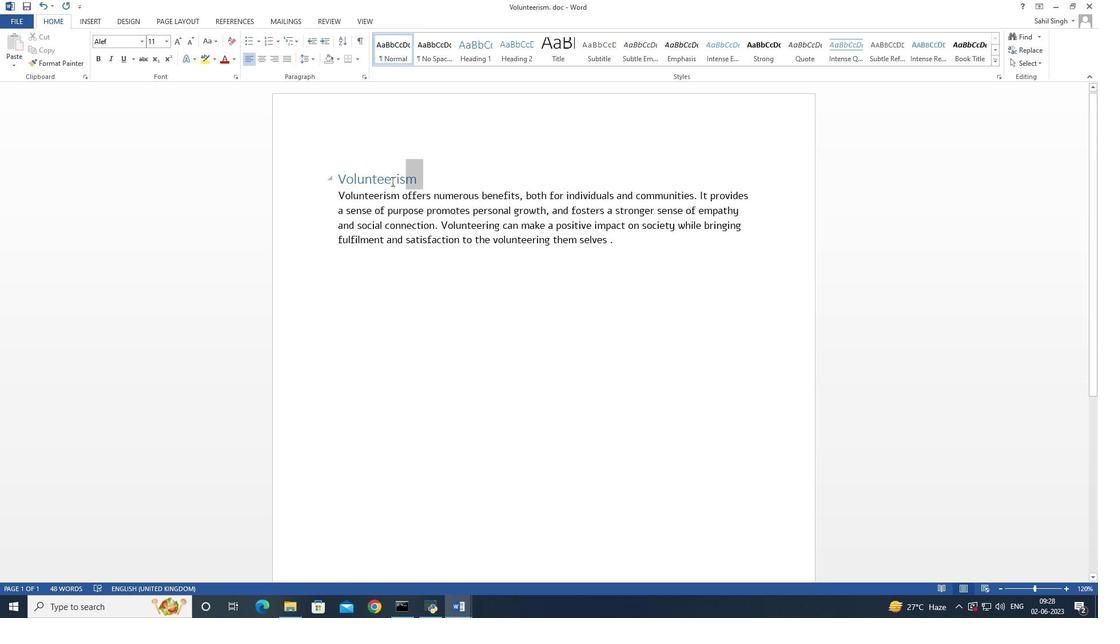 
Action: Mouse moved to (379, 145)
Screenshot: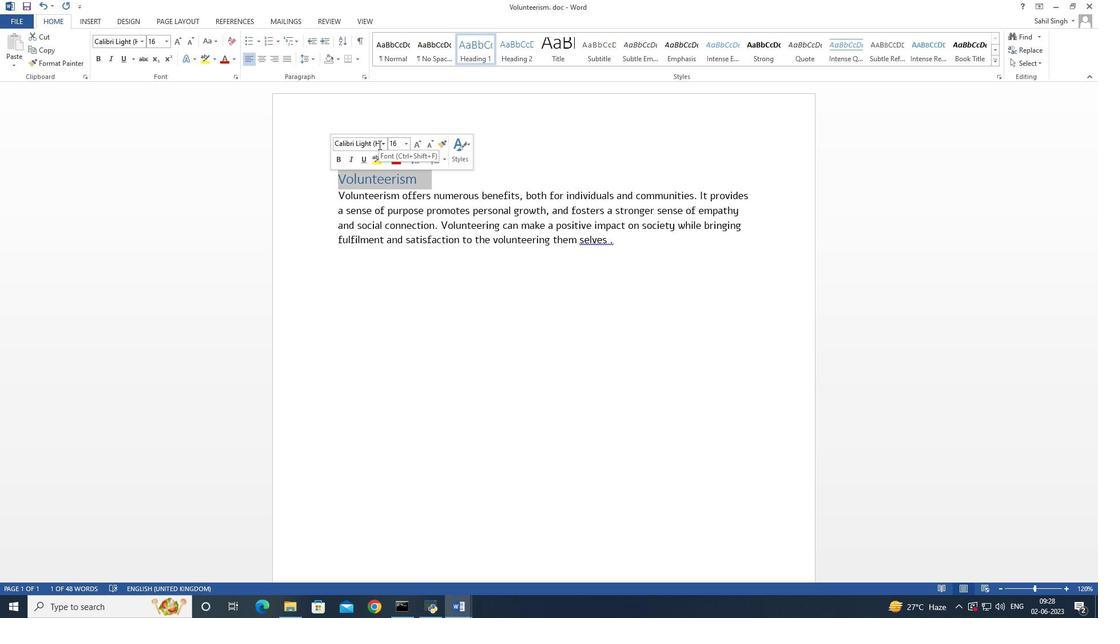 
Action: Mouse pressed left at (379, 145)
Screenshot: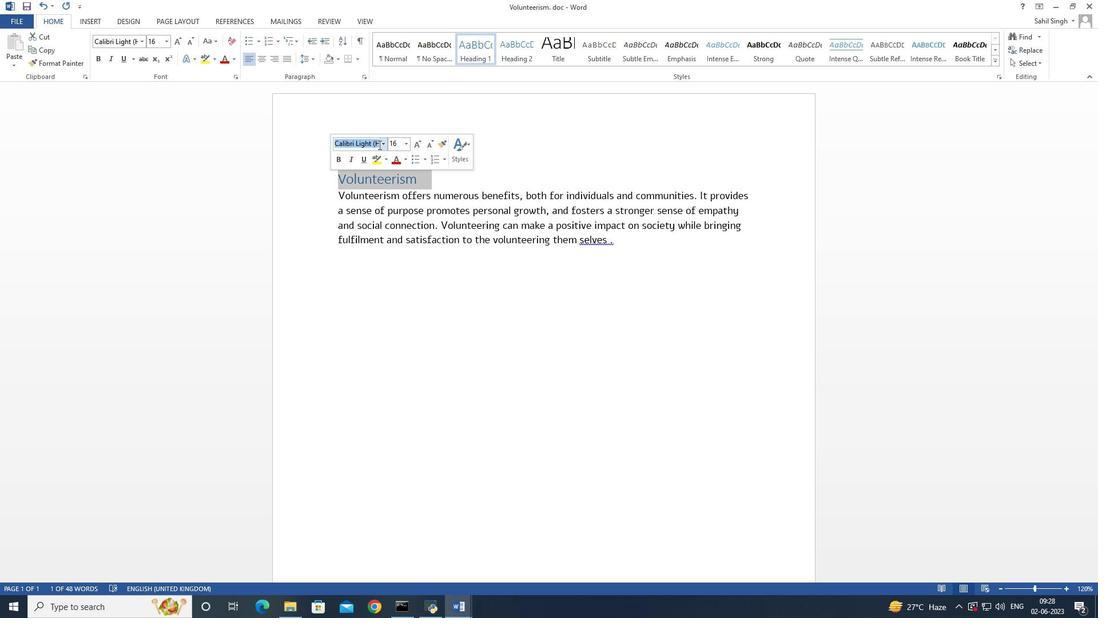 
Action: Key pressed <Key.shift><Key.shift><Key.shift><Key.shift><Key.shift><Key.shift><Key.shift><Key.shift><Key.shift><Key.shift><Key.shift><Key.shift><Key.shift><Key.shift><Key.shift><Key.shift><Key.shift><Key.shift><Key.shift><Key.shift><Key.shift><Key.shift><Key.shift>Bod<Key.enter>
Screenshot: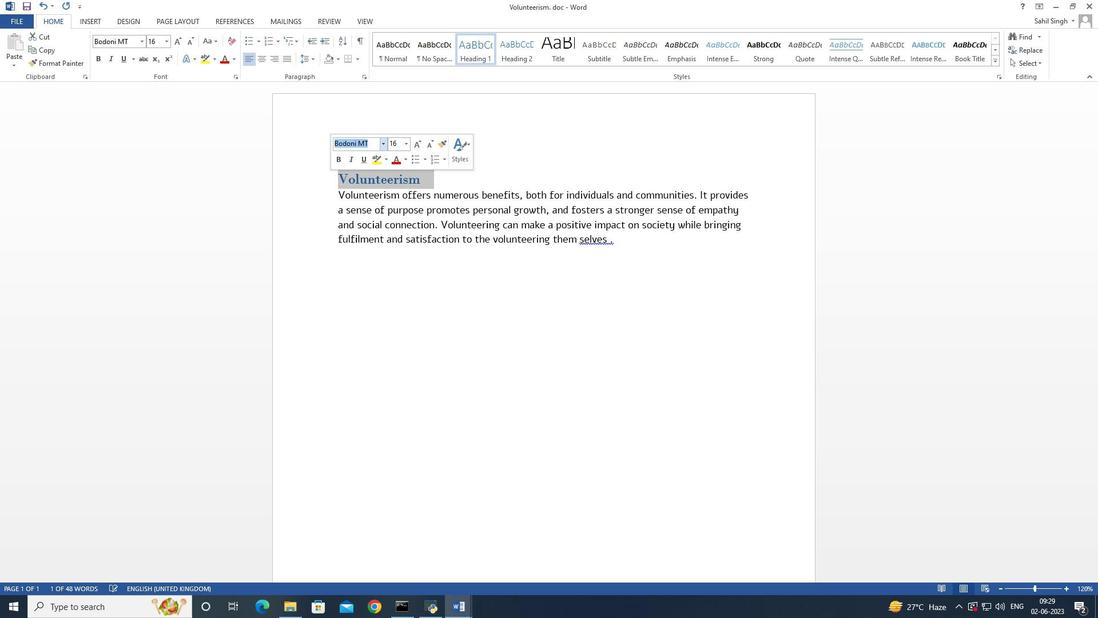 
Action: Mouse moved to (406, 145)
Screenshot: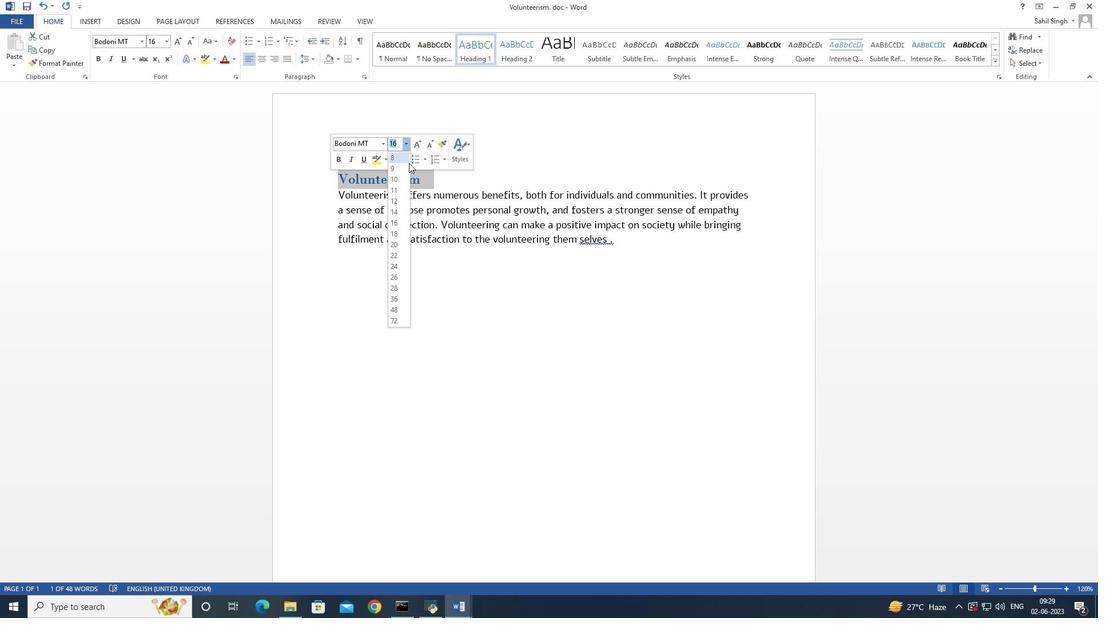 
Action: Mouse pressed left at (406, 145)
Screenshot: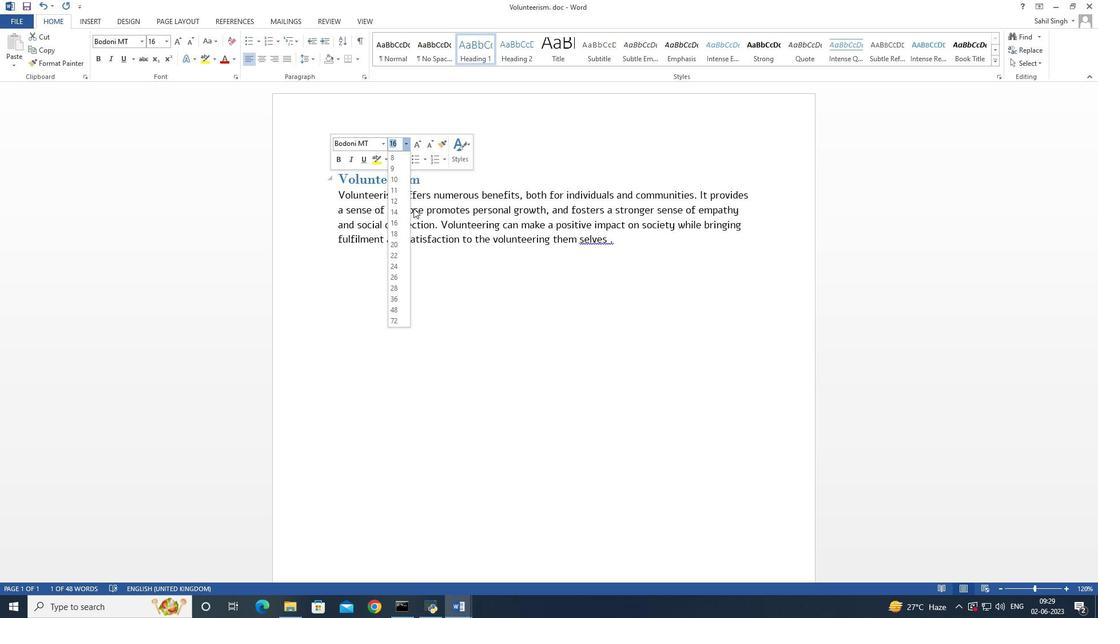 
Action: Mouse moved to (396, 223)
Screenshot: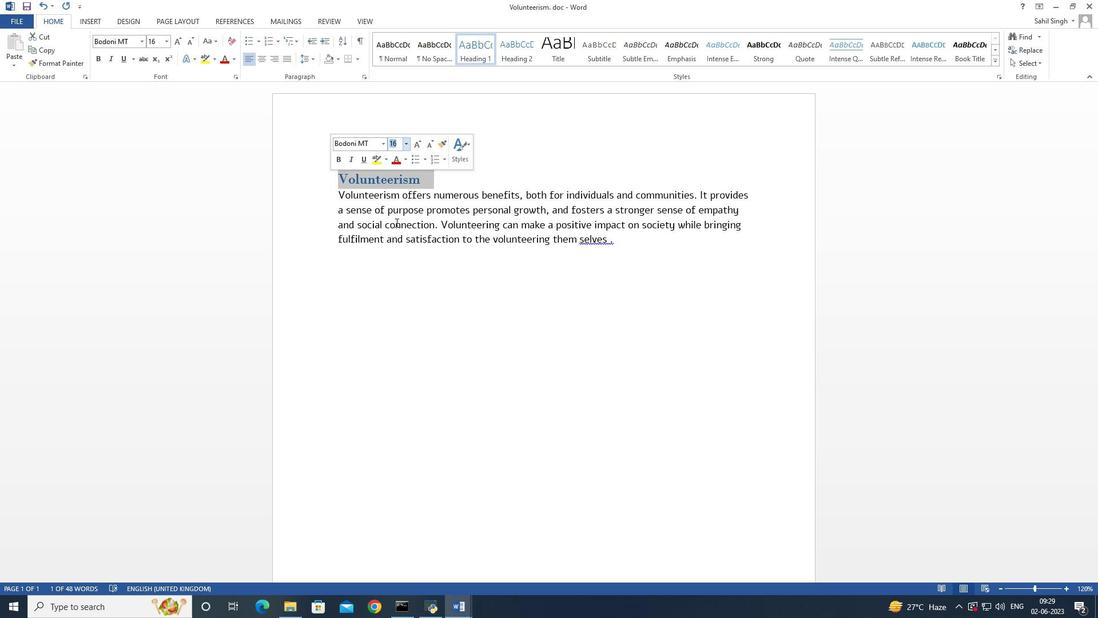 
Action: Mouse pressed left at (396, 223)
Screenshot: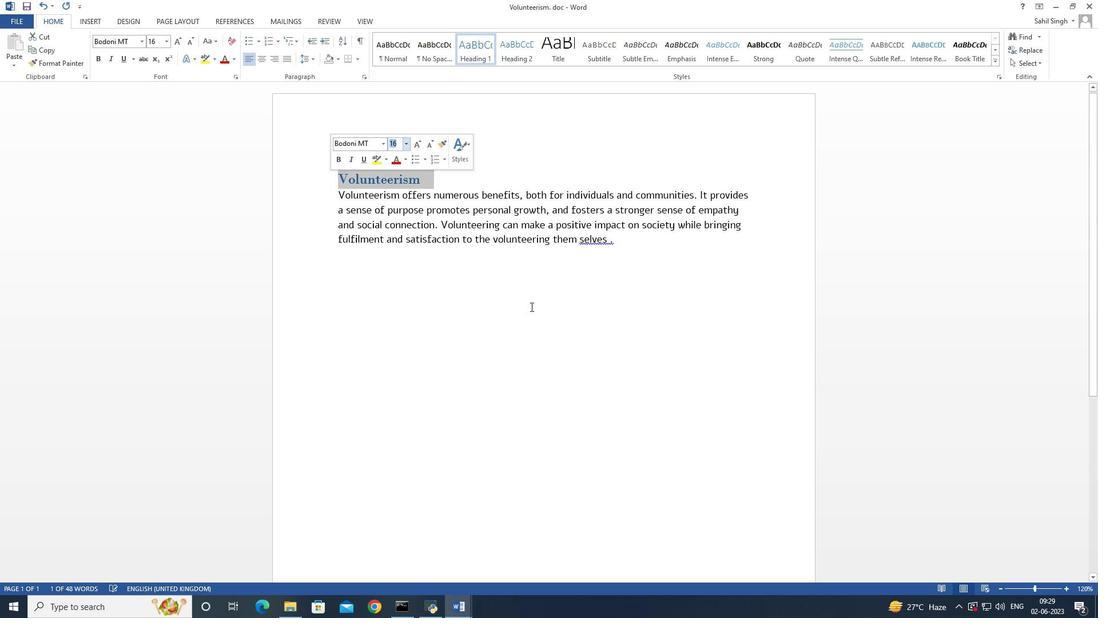 
Action: Mouse moved to (528, 307)
Screenshot: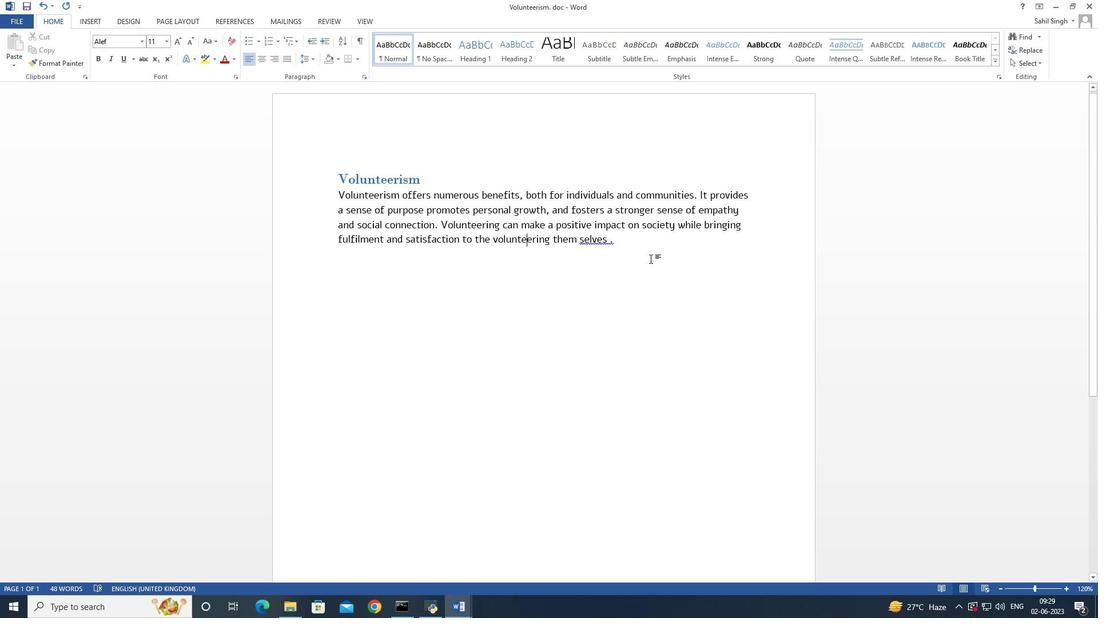 
Action: Mouse pressed left at (528, 307)
Screenshot: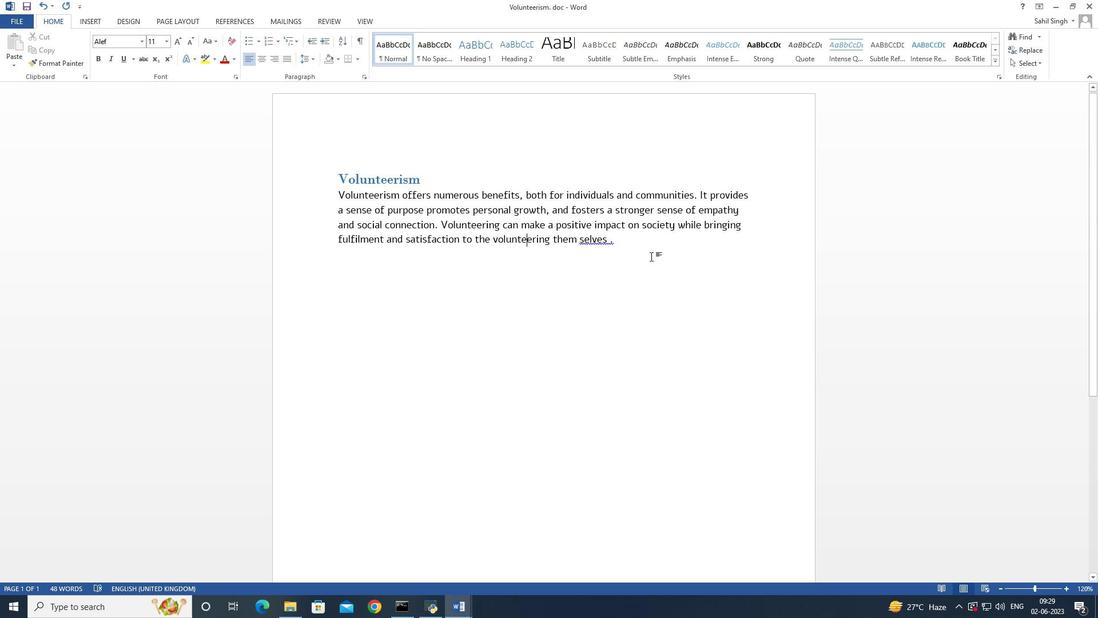 
Action: Mouse moved to (619, 240)
Screenshot: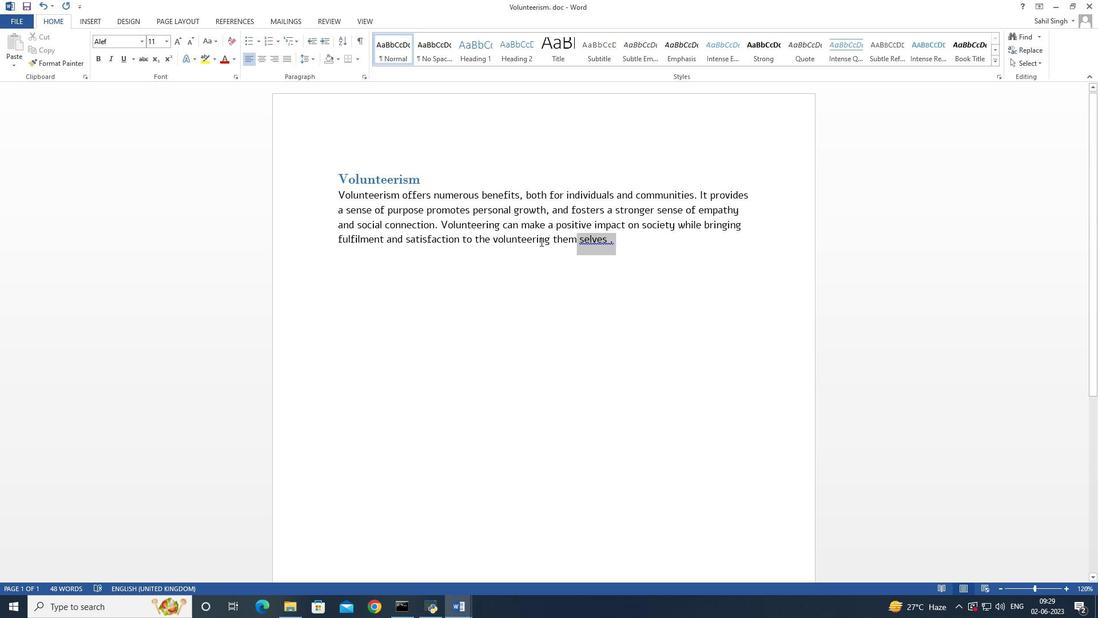 
Action: Mouse pressed left at (619, 240)
Screenshot: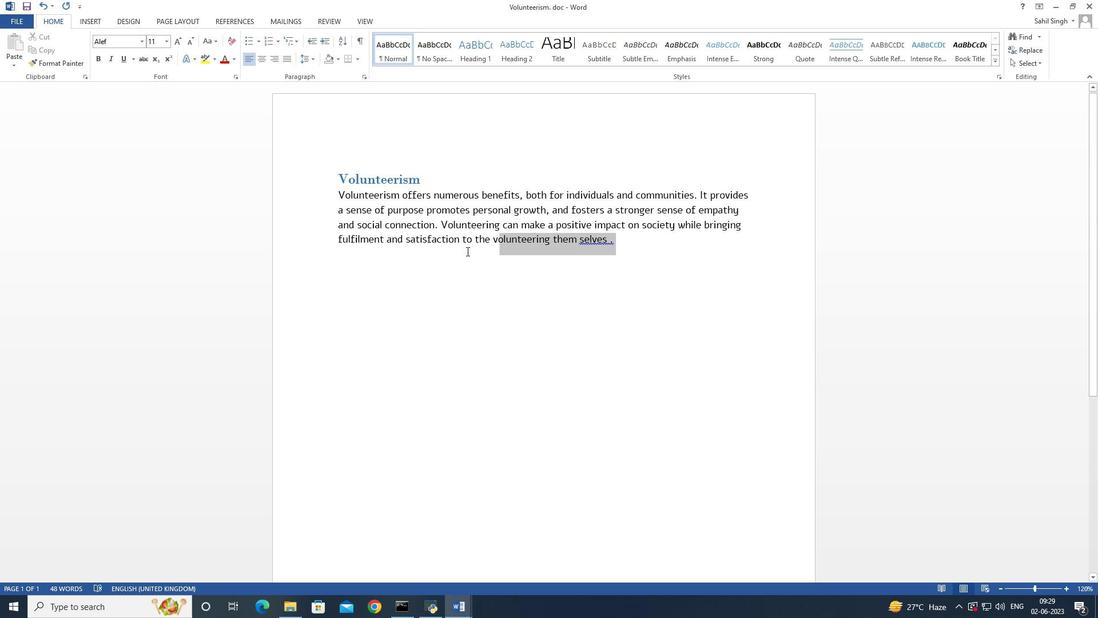 
Action: Mouse moved to (382, 167)
Screenshot: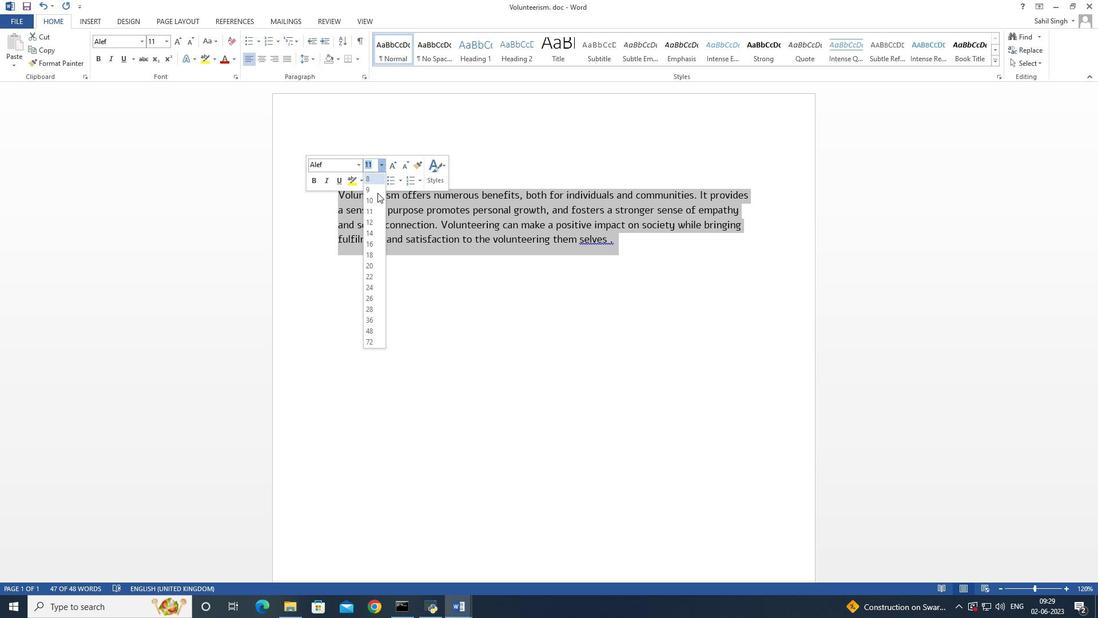 
Action: Mouse pressed left at (382, 167)
Screenshot: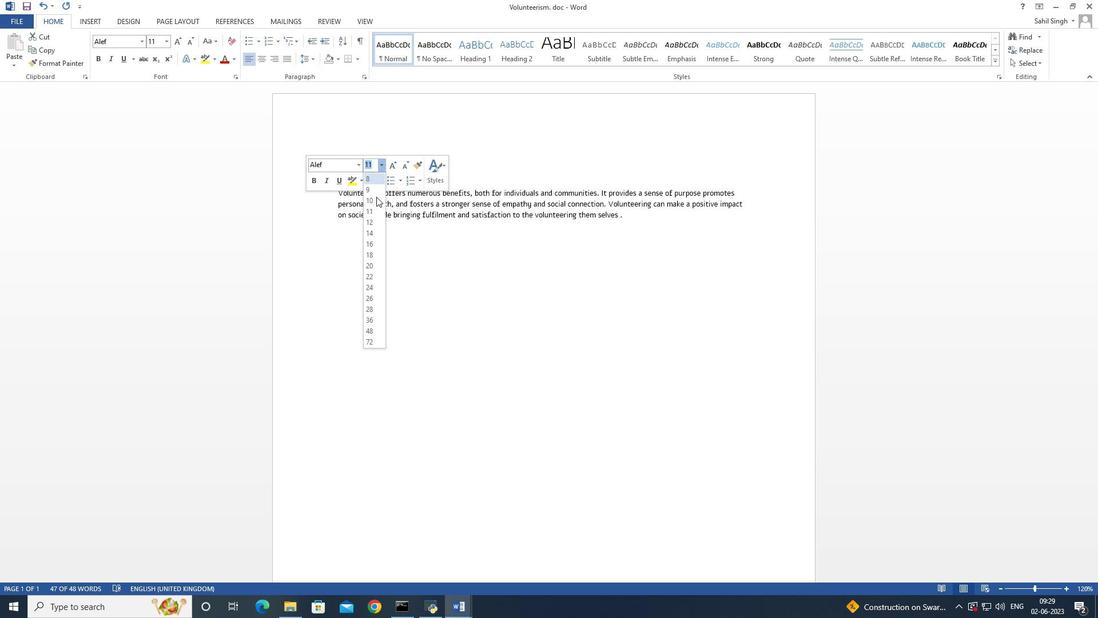 
Action: Mouse moved to (375, 219)
Screenshot: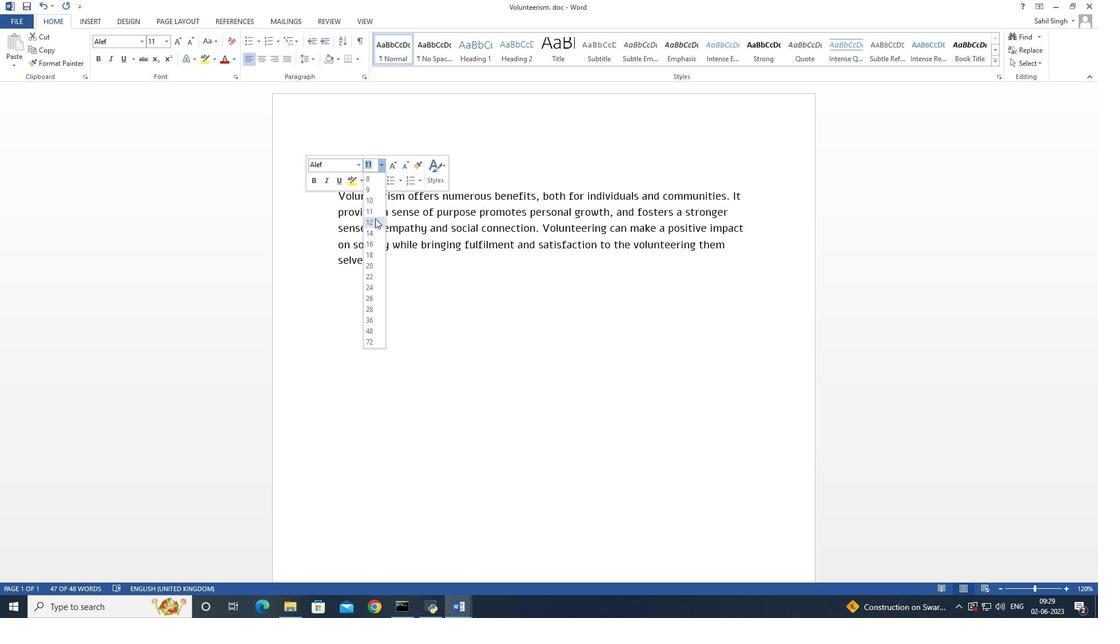 
Action: Mouse pressed left at (375, 219)
Screenshot: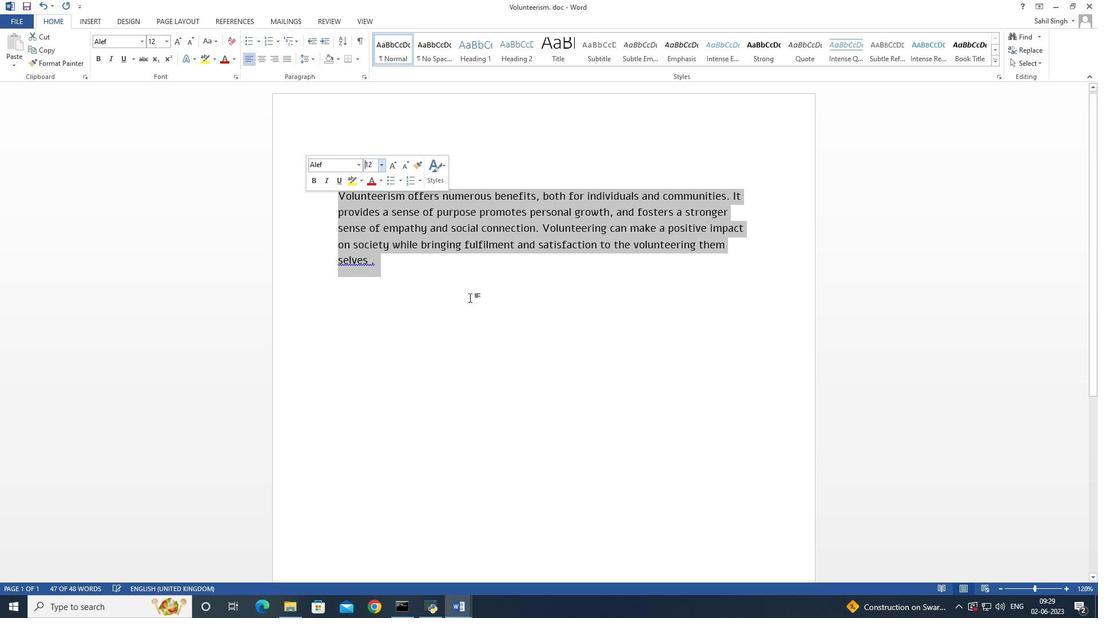 
Action: Mouse moved to (456, 306)
Screenshot: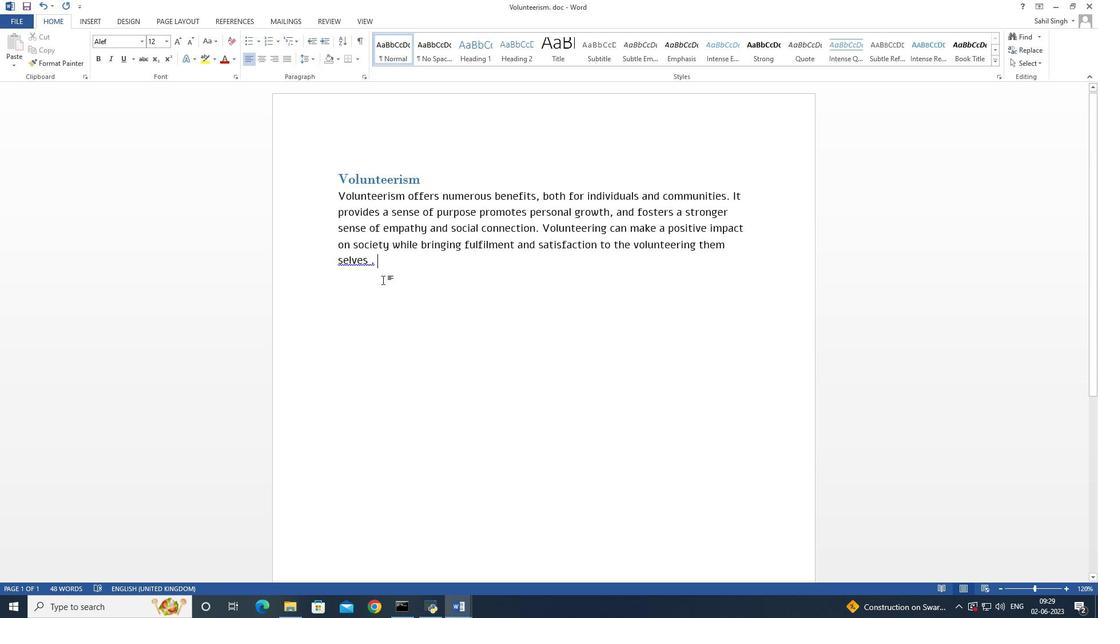 
Action: Mouse pressed left at (456, 306)
Screenshot: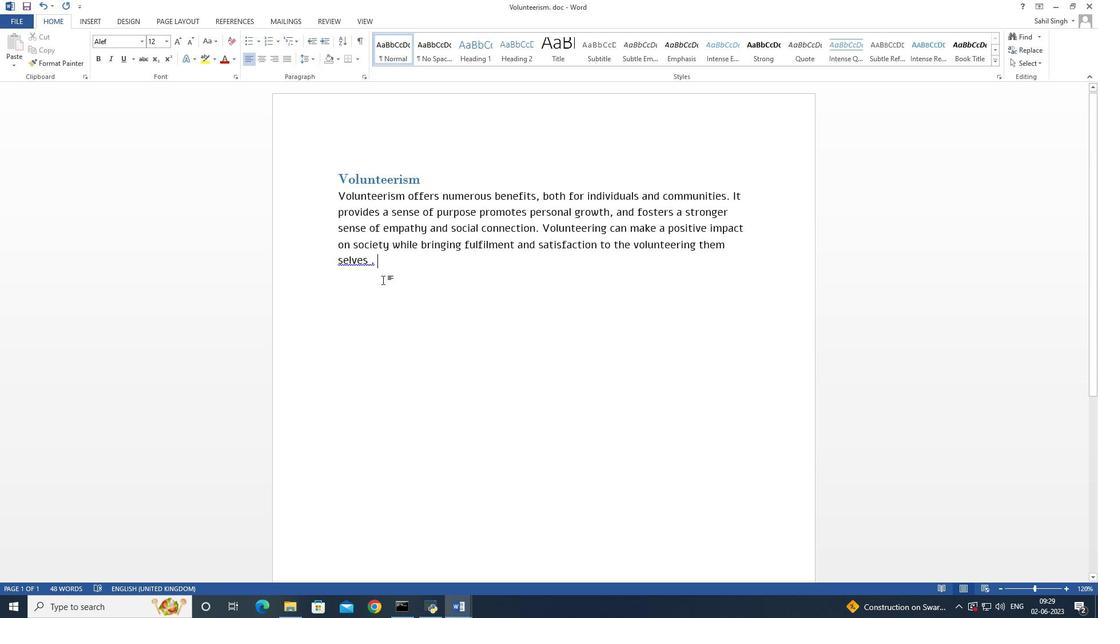 
Action: Mouse moved to (384, 264)
Screenshot: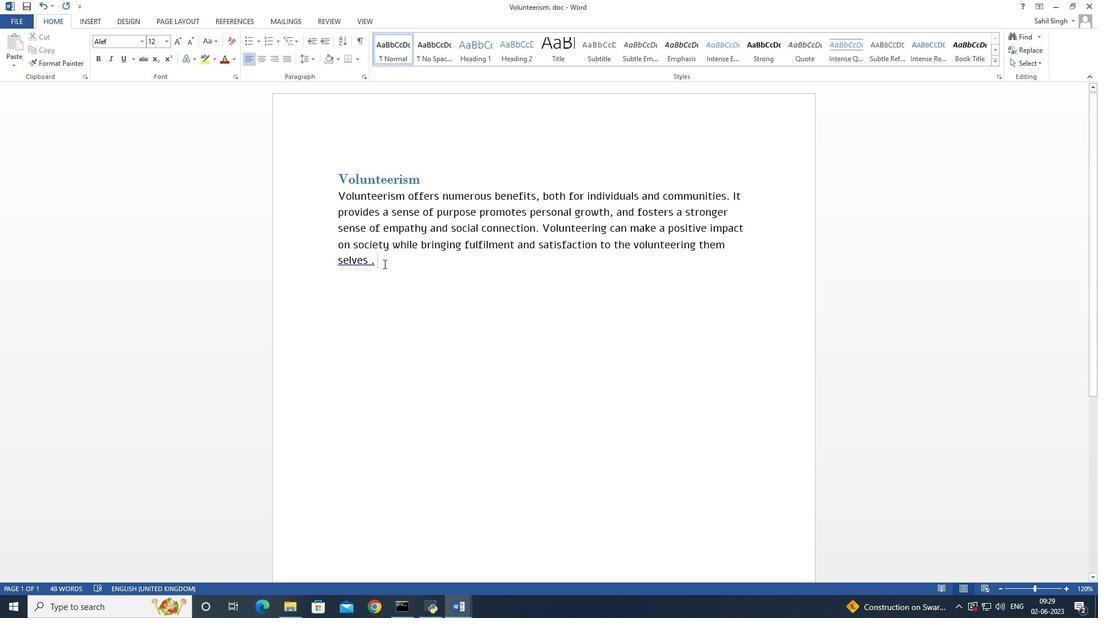 
Action: Key pressed <Key.backspace><Key.backspace><Key.space>
Screenshot: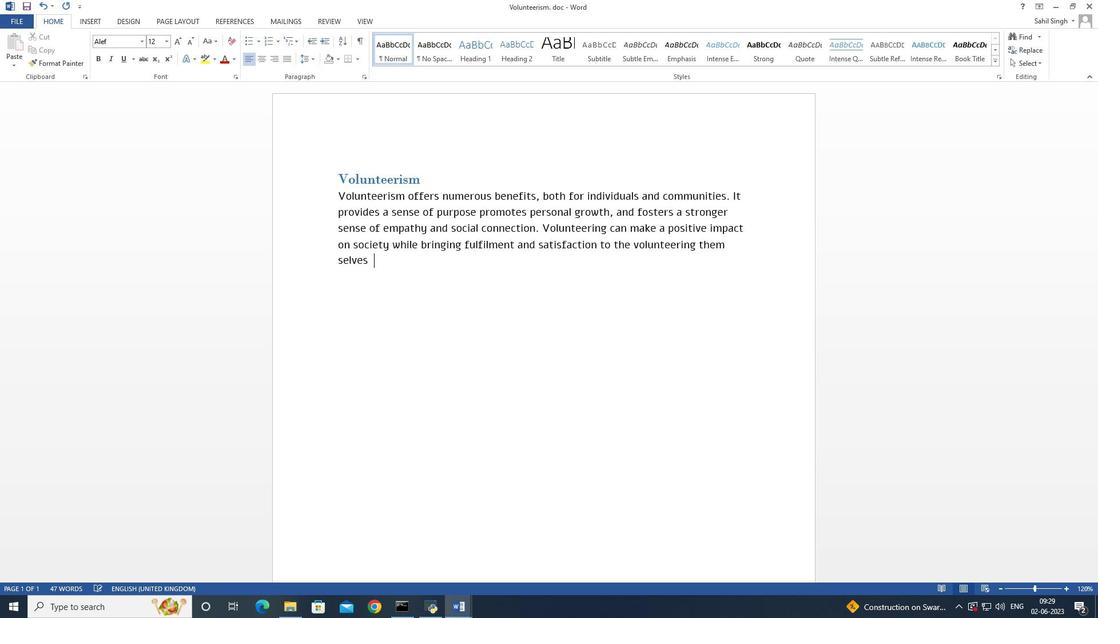 
Action: Mouse moved to (422, 177)
Screenshot: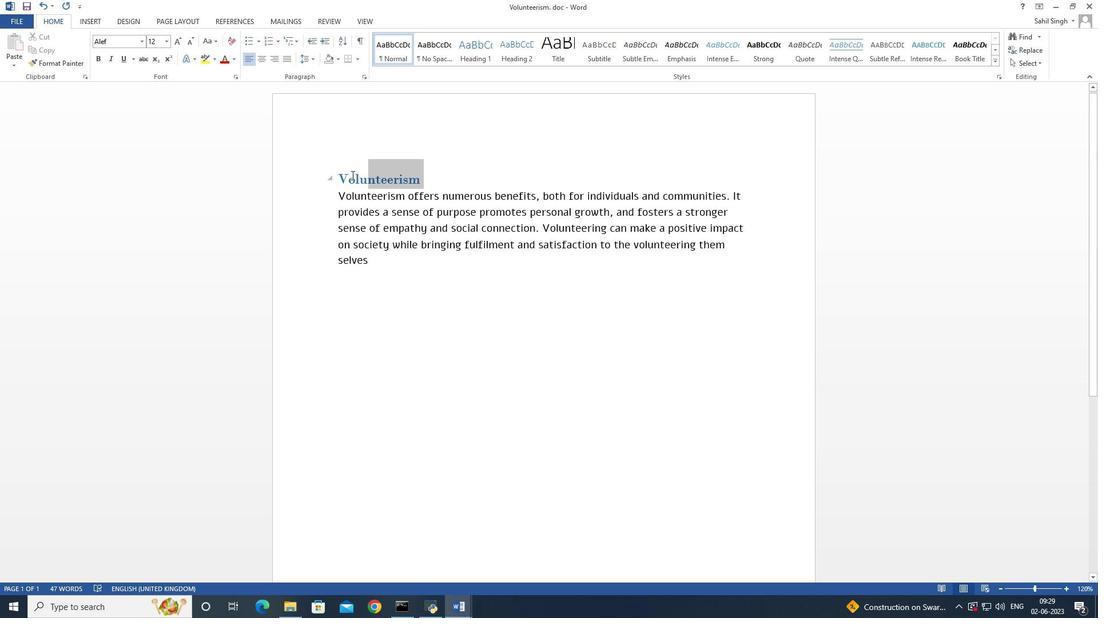 
Action: Mouse pressed left at (422, 177)
Screenshot: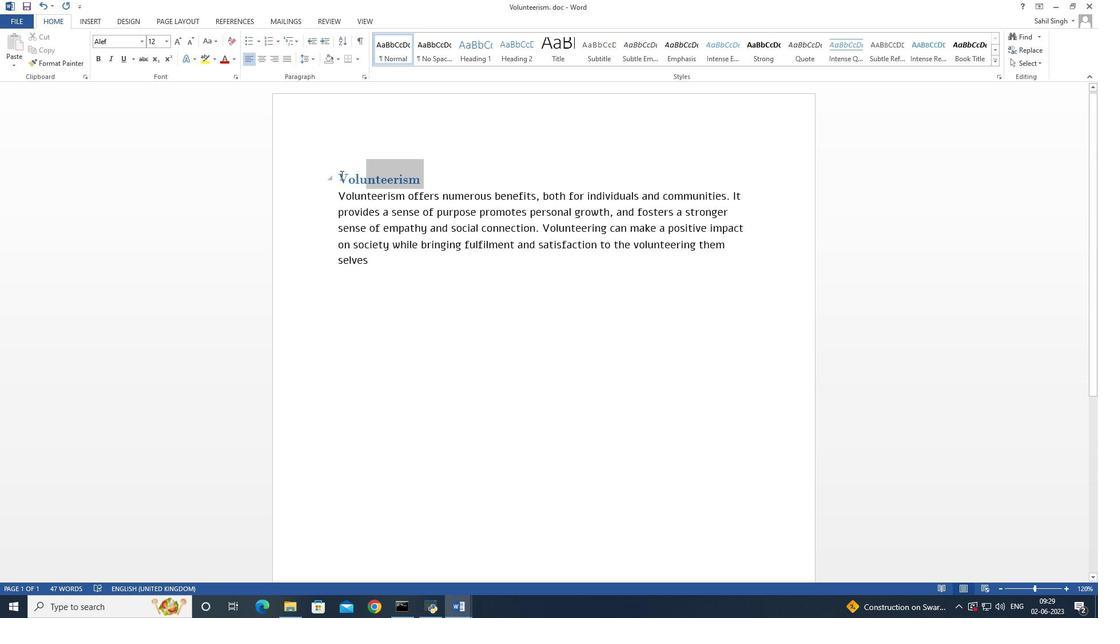 
Action: Mouse moved to (266, 60)
Screenshot: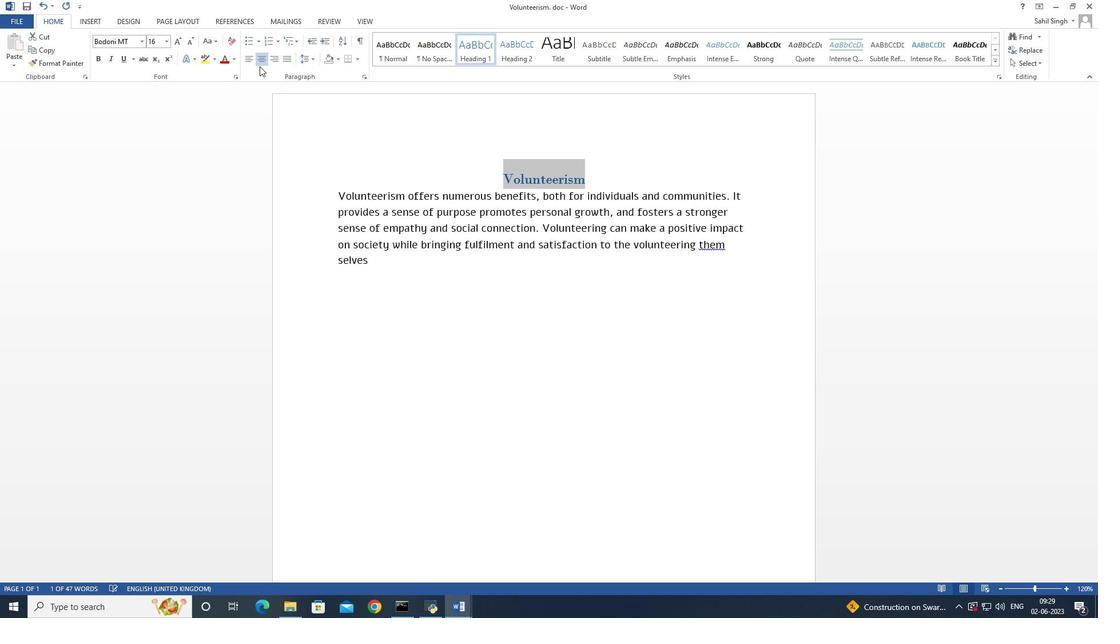 
Action: Mouse pressed left at (266, 60)
Screenshot: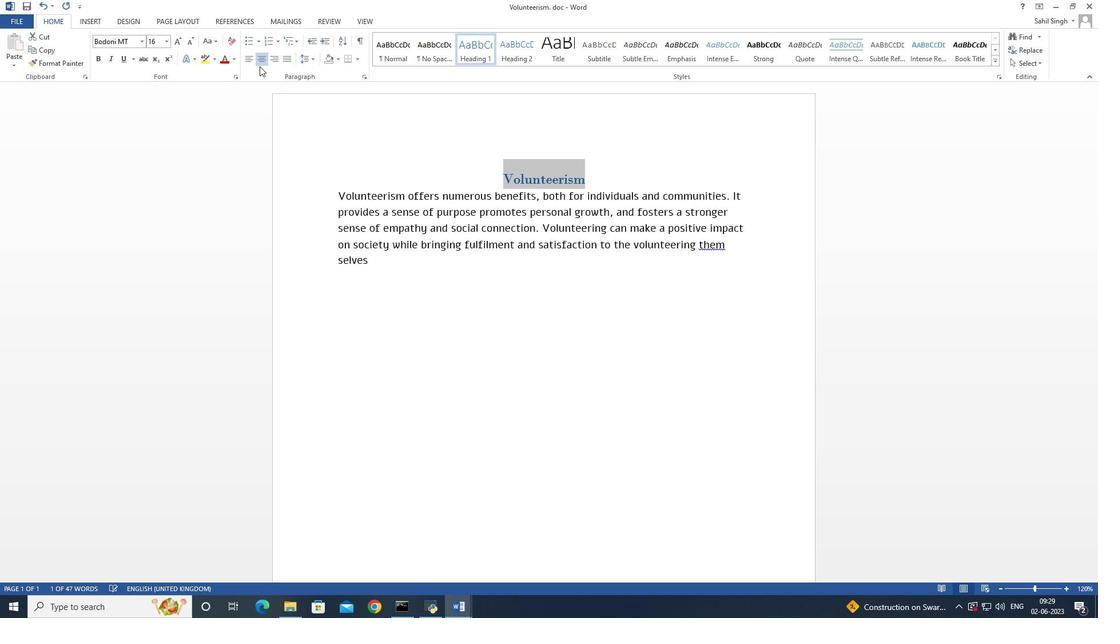 
Action: Mouse moved to (250, 57)
Screenshot: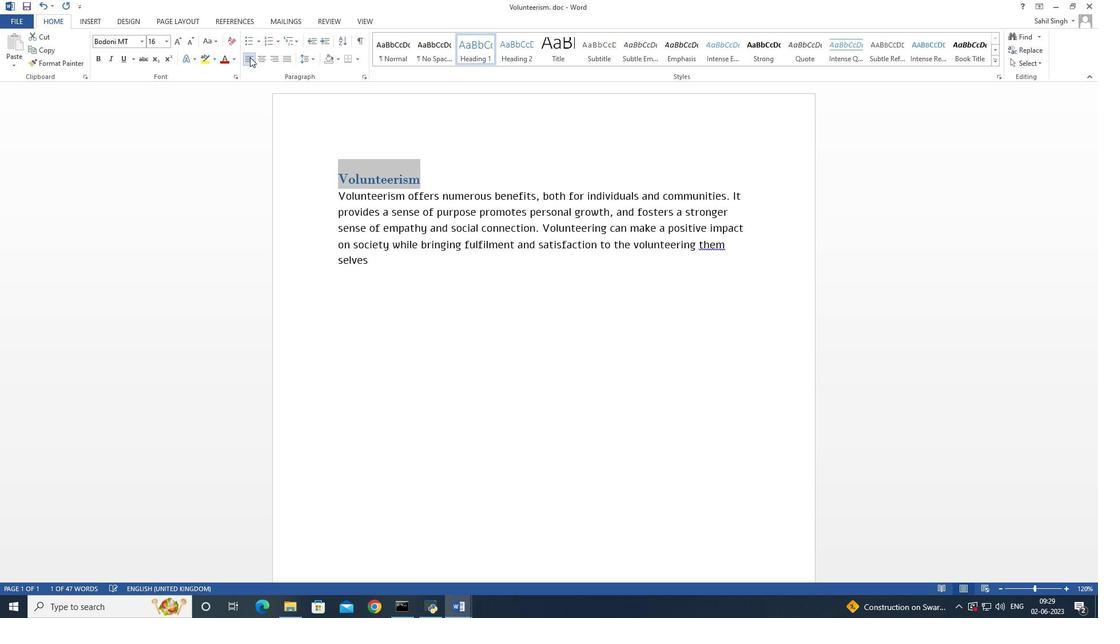 
Action: Mouse pressed left at (250, 57)
Screenshot: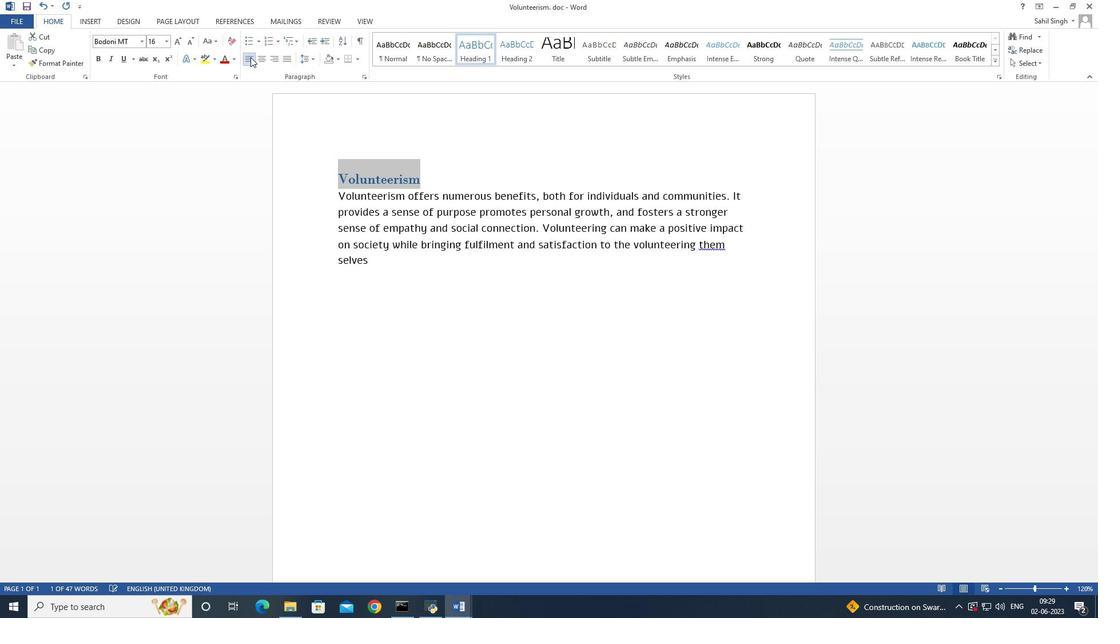 
Action: Mouse moved to (299, 254)
Screenshot: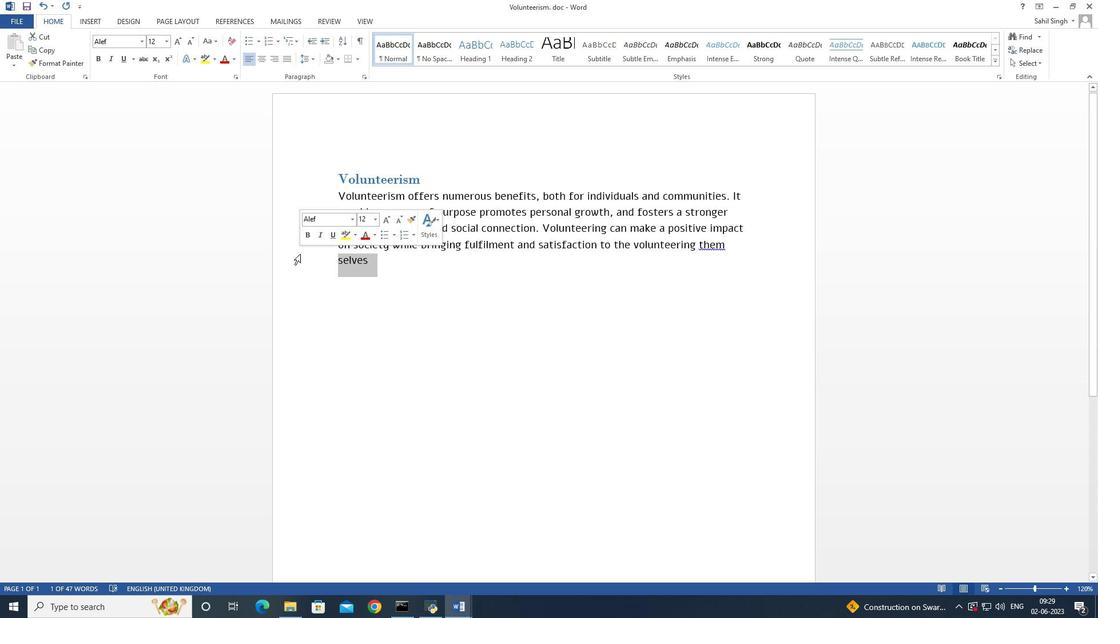 
Action: Mouse pressed left at (299, 254)
Screenshot: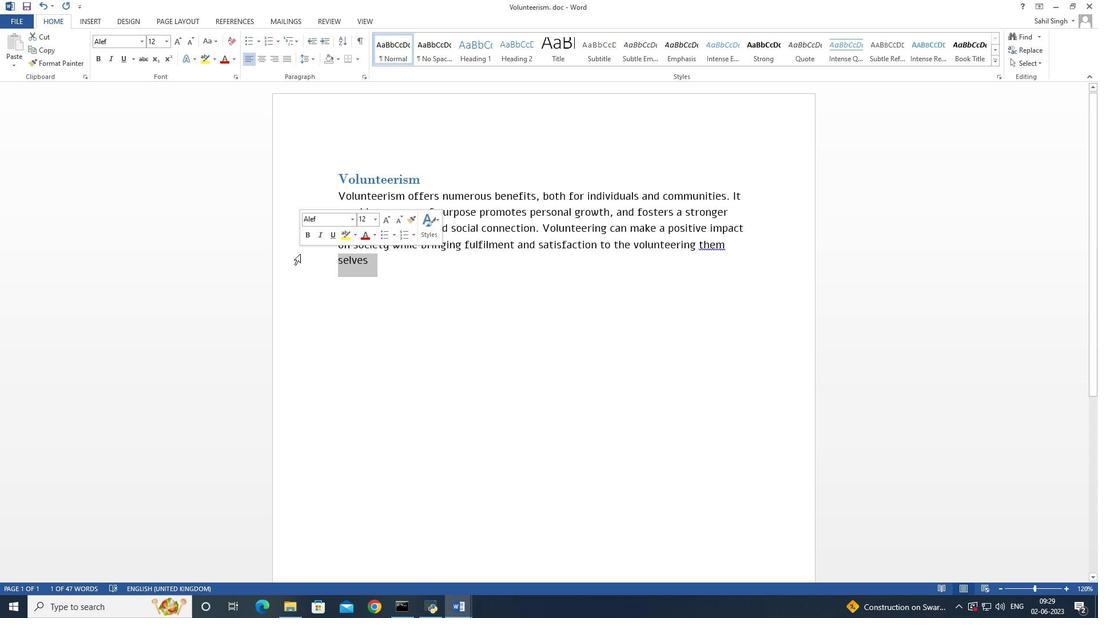 
Action: Mouse moved to (418, 351)
Screenshot: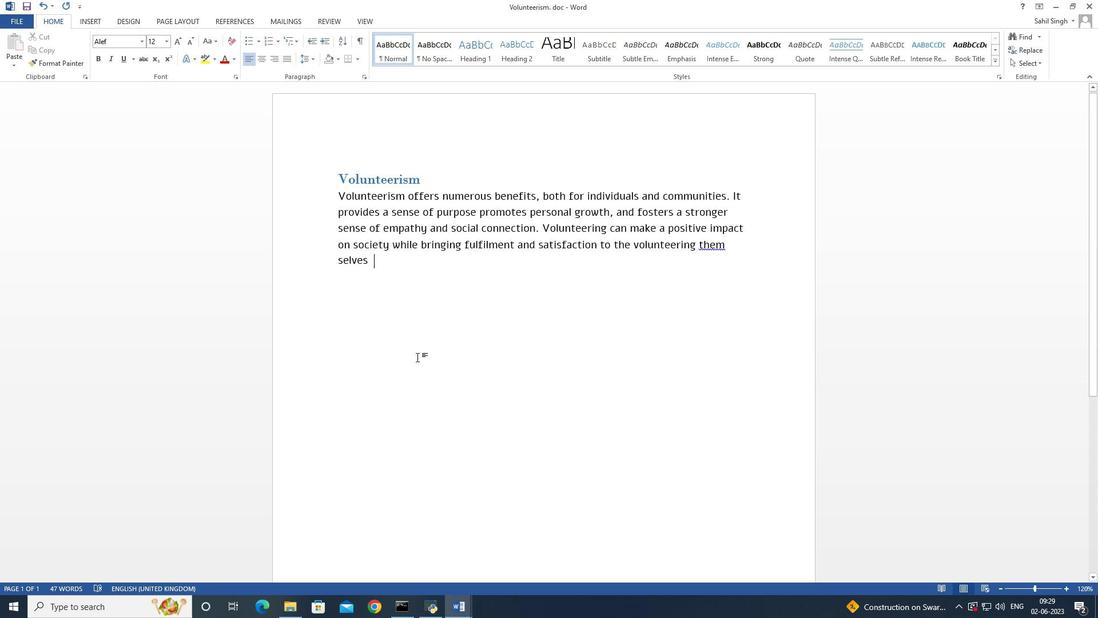 
Action: Mouse pressed left at (418, 351)
Screenshot: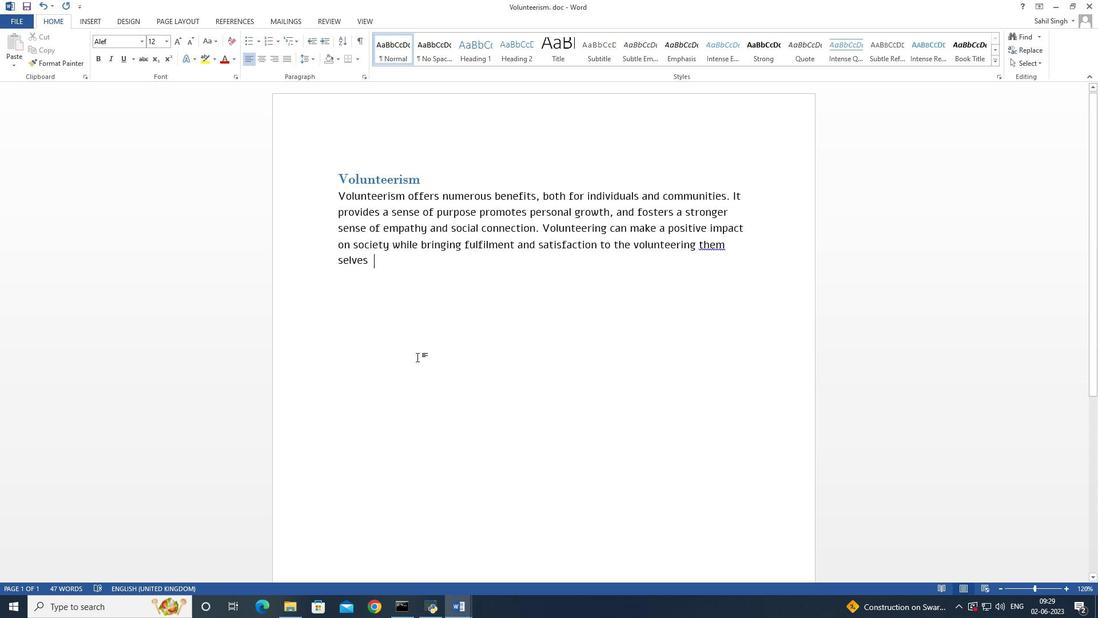 
Action: Mouse moved to (418, 358)
Screenshot: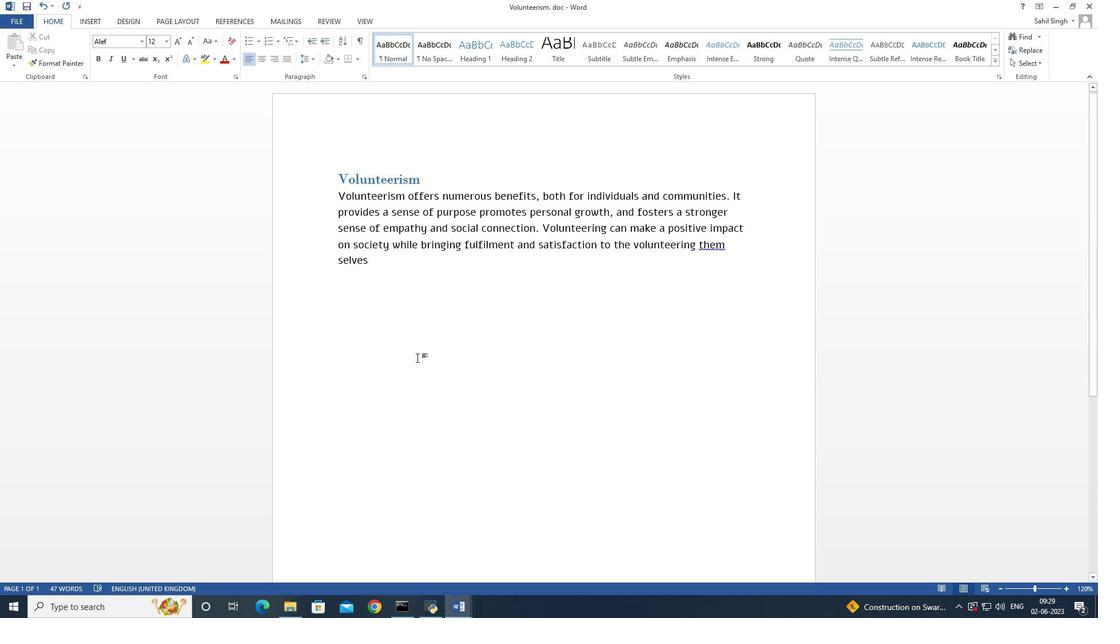 
